 Task: Look for space in Mâcon, France from 2nd June, 2023 to 15th June, 2023 for 2 adults and 1 pet in price range Rs.10000 to Rs.15000. Place can be entire place with 1  bedroom having 1 bed and 1 bathroom. Property type can be house, flat, guest house, hotel. Booking option can be shelf check-in. Required host language is English.
Action: Mouse moved to (482, 127)
Screenshot: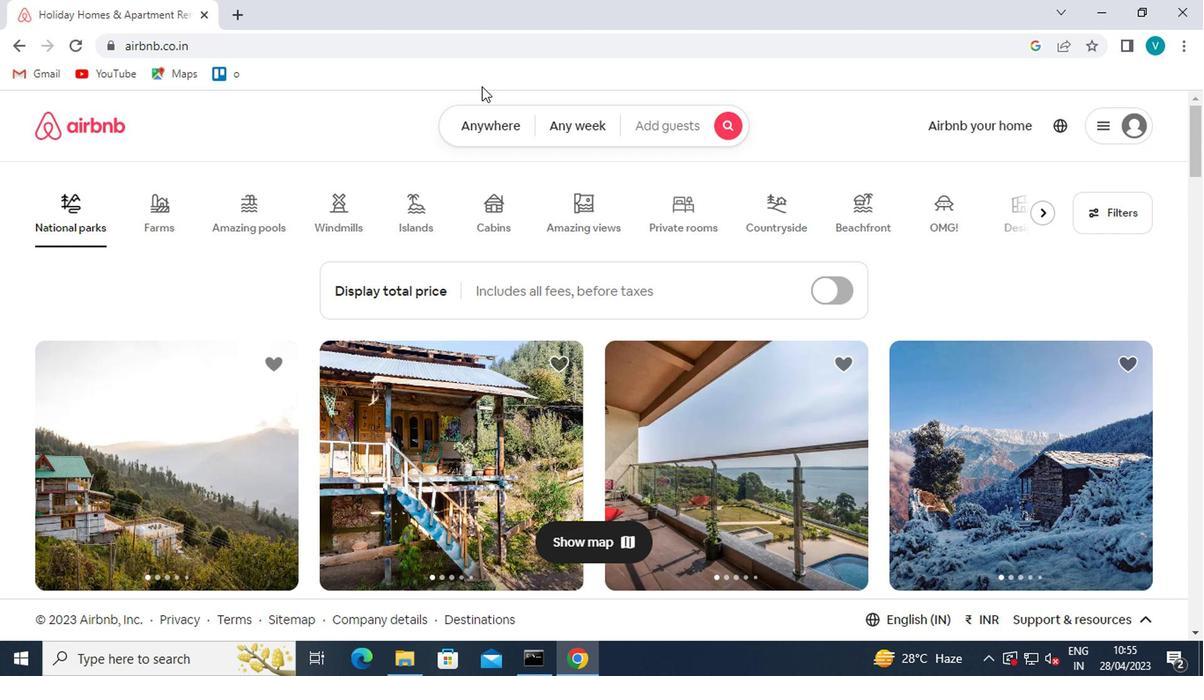 
Action: Mouse pressed left at (482, 127)
Screenshot: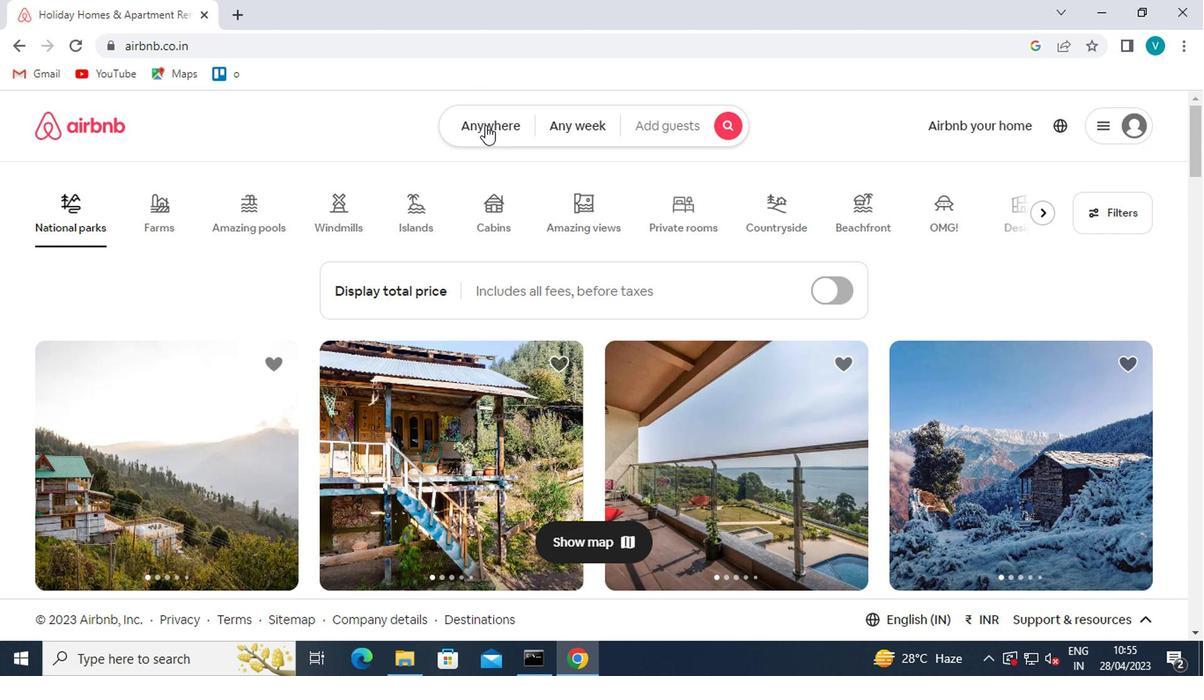 
Action: Mouse moved to (399, 204)
Screenshot: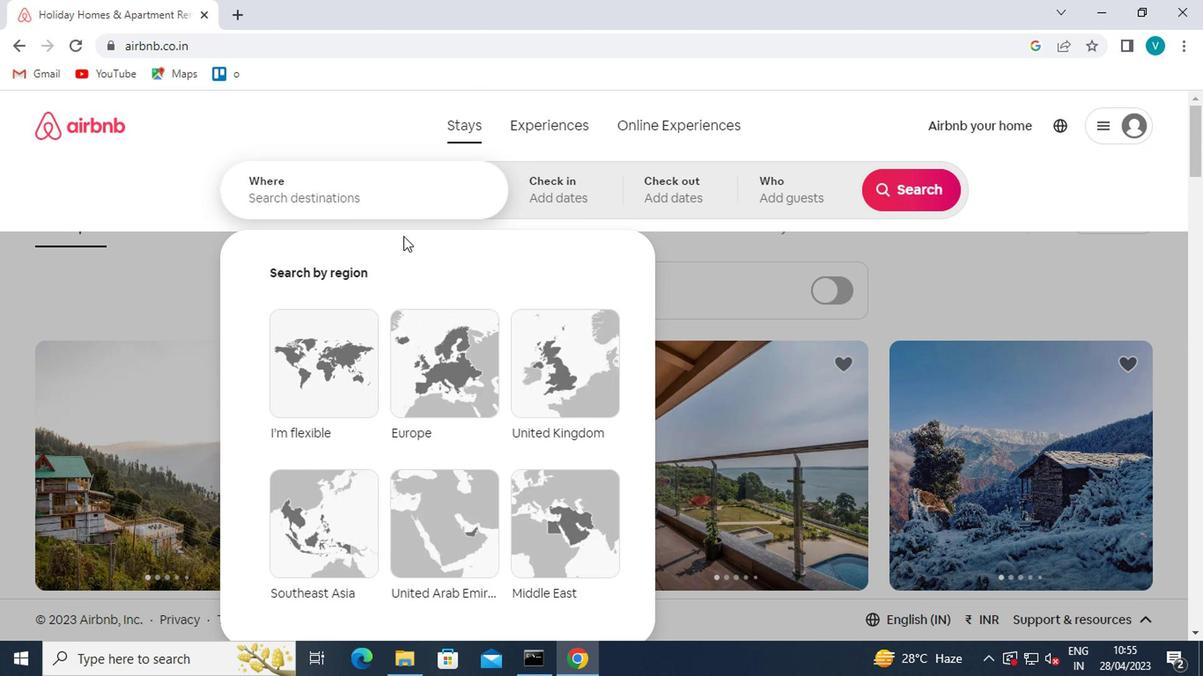 
Action: Mouse pressed left at (399, 204)
Screenshot: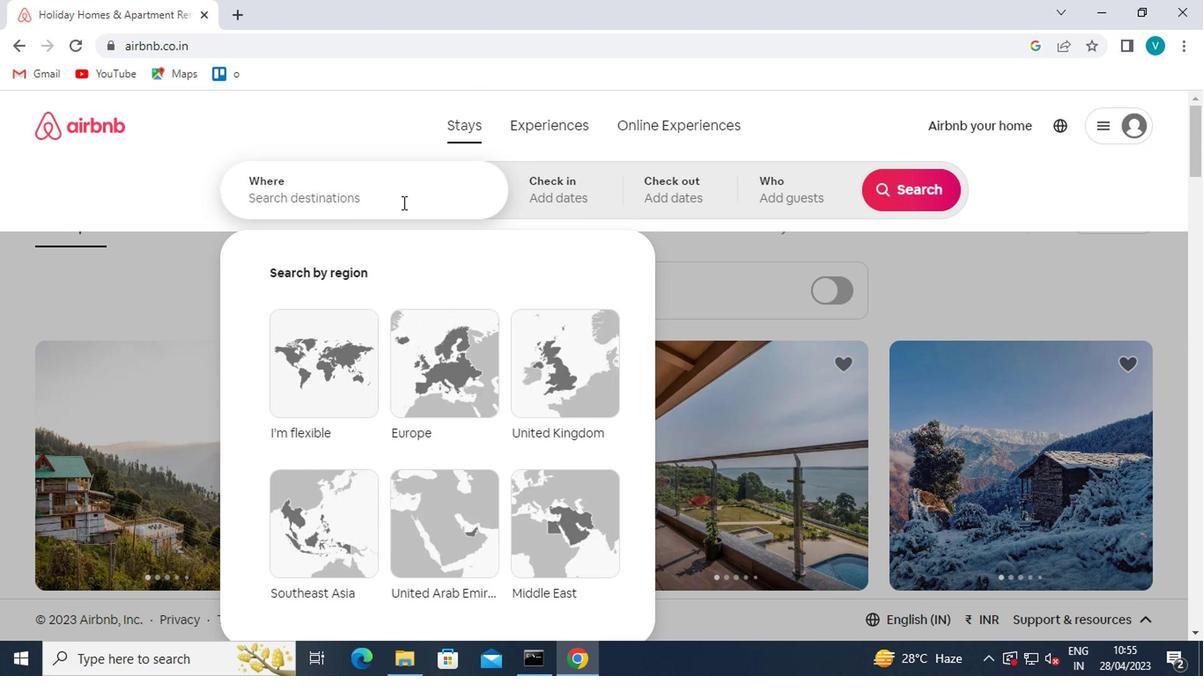 
Action: Key pressed m<Key.caps_lock>acon<Key.down><Key.enter>
Screenshot: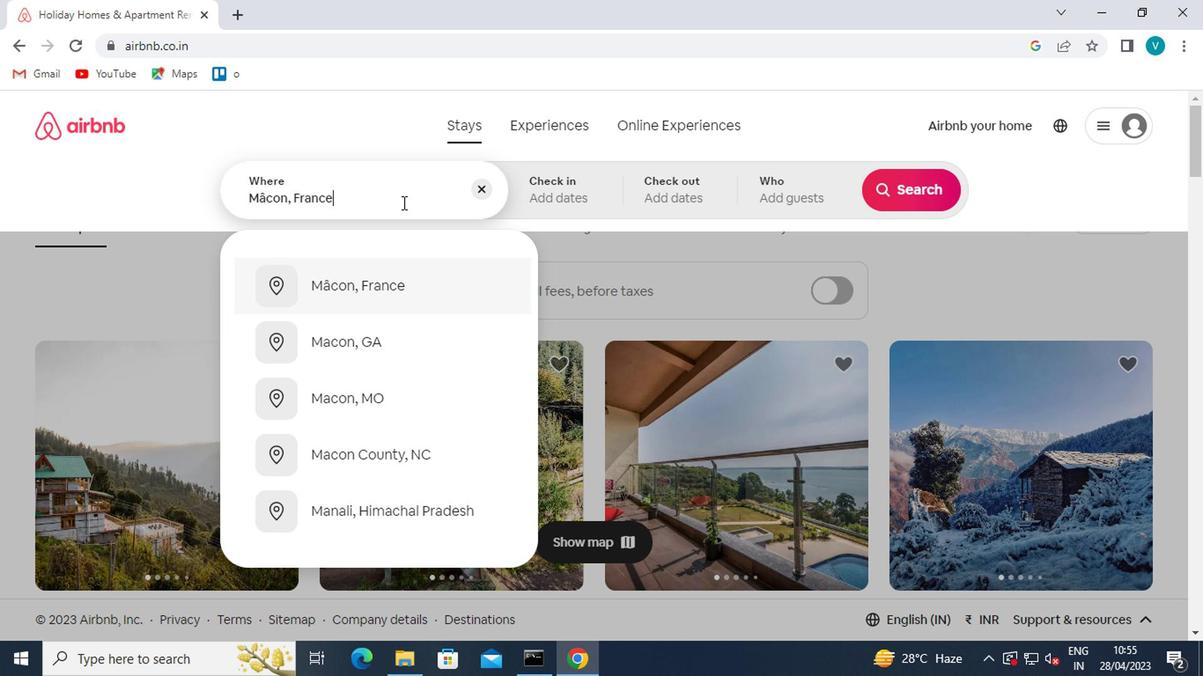 
Action: Mouse moved to (893, 330)
Screenshot: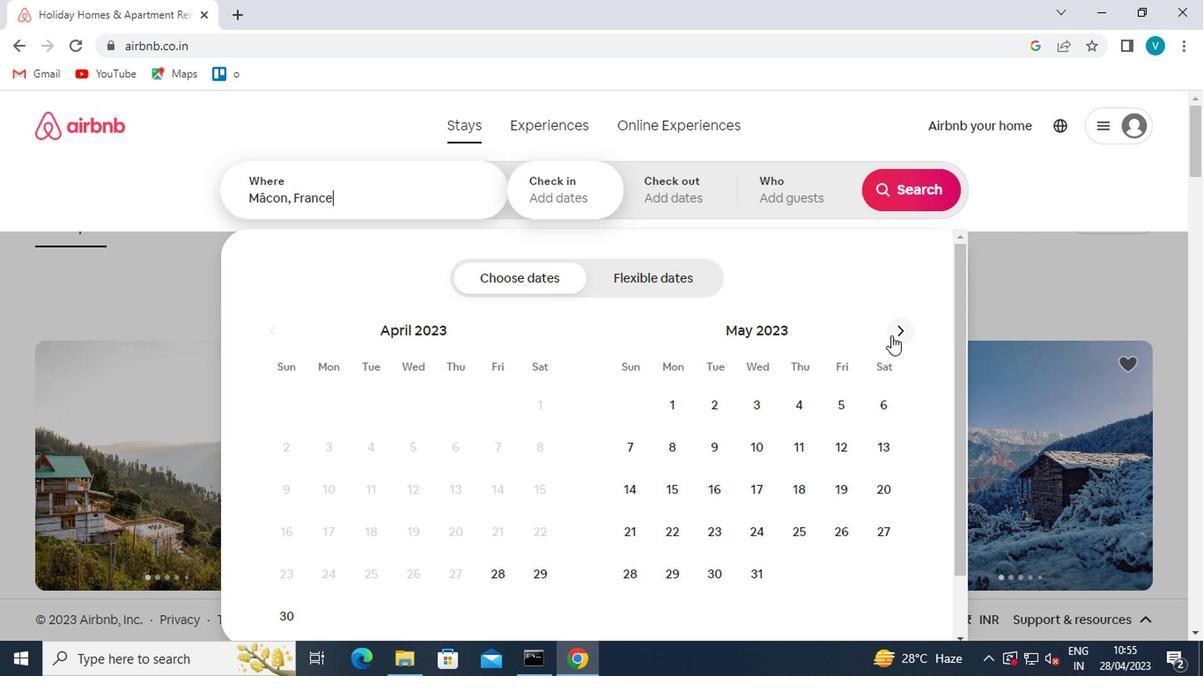 
Action: Mouse pressed left at (893, 330)
Screenshot: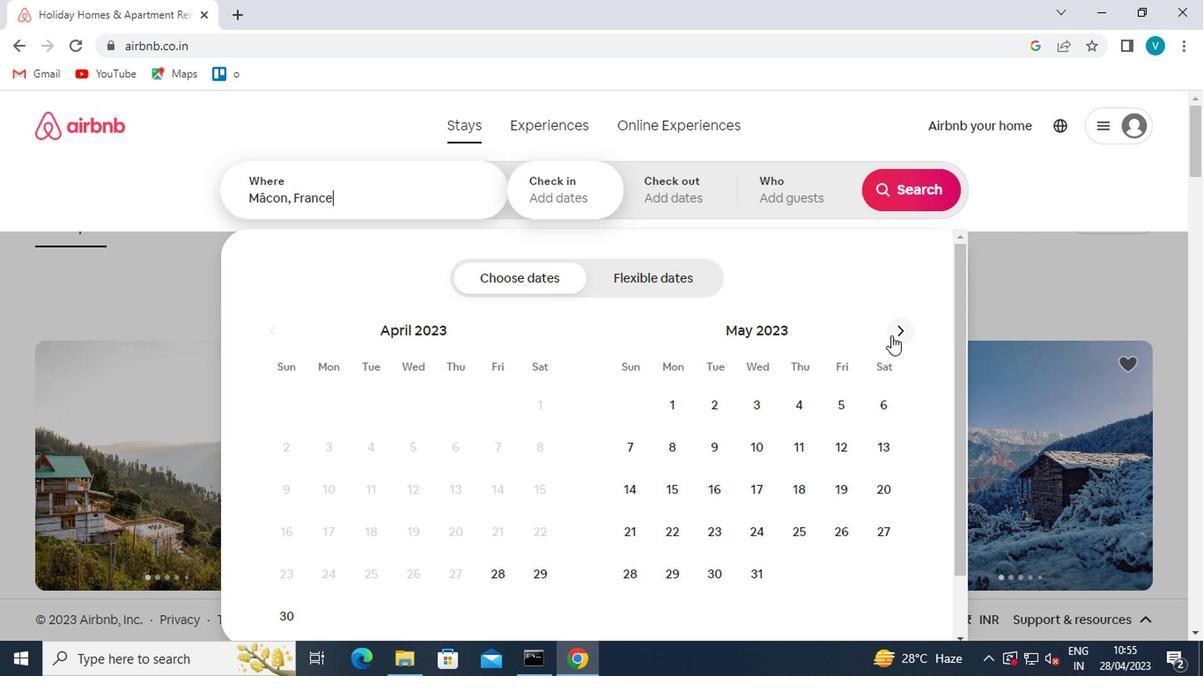 
Action: Mouse moved to (825, 396)
Screenshot: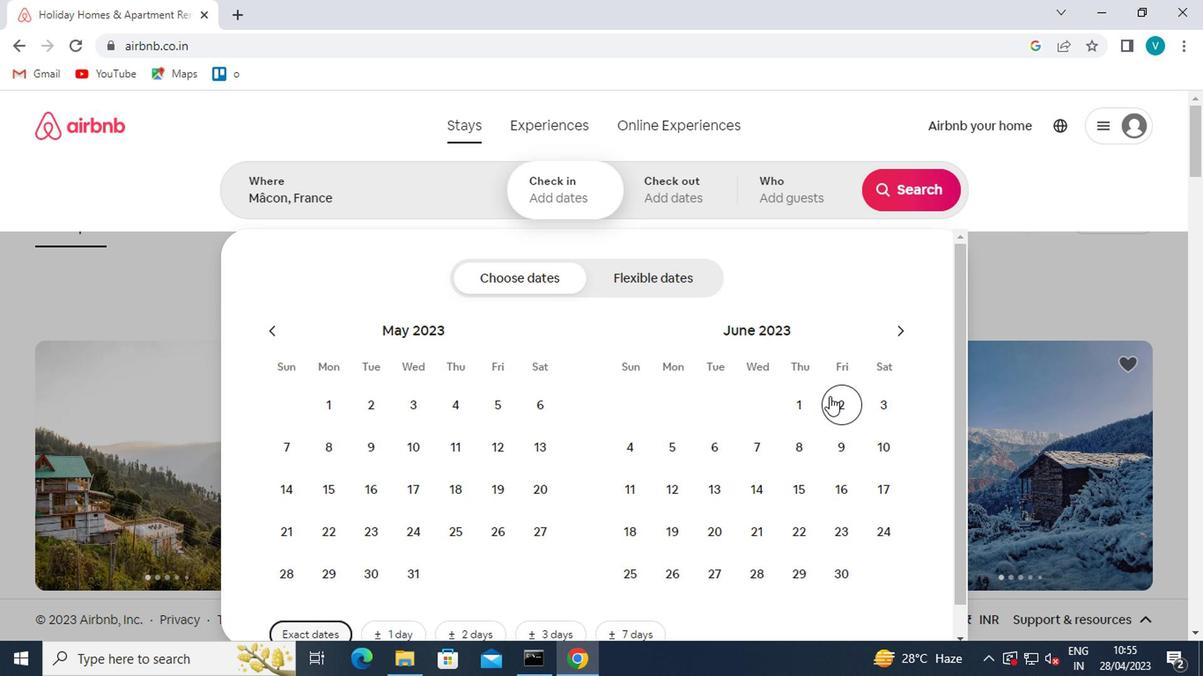 
Action: Mouse pressed left at (825, 396)
Screenshot: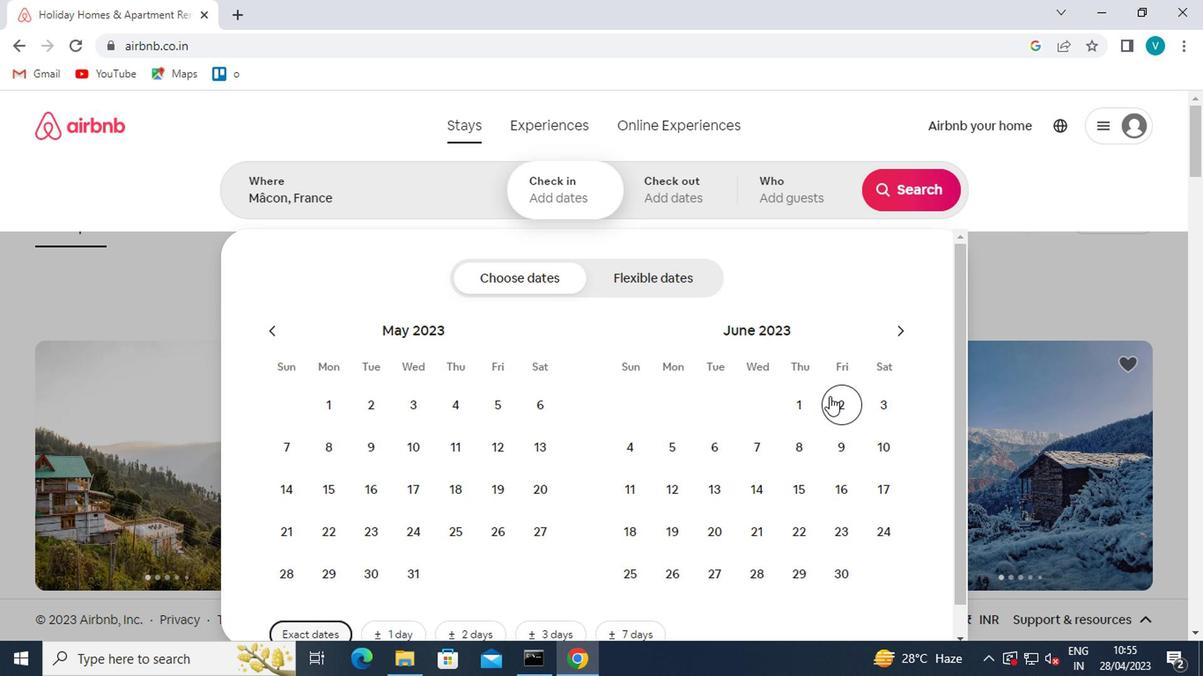 
Action: Mouse moved to (795, 480)
Screenshot: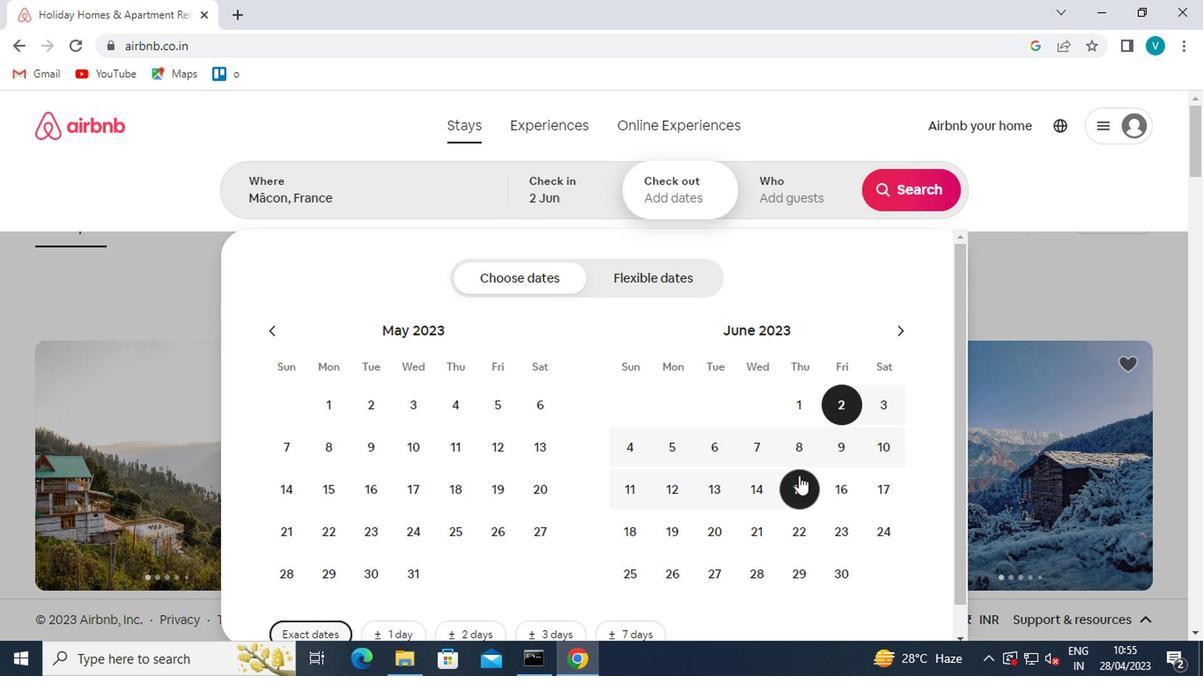 
Action: Mouse pressed left at (795, 480)
Screenshot: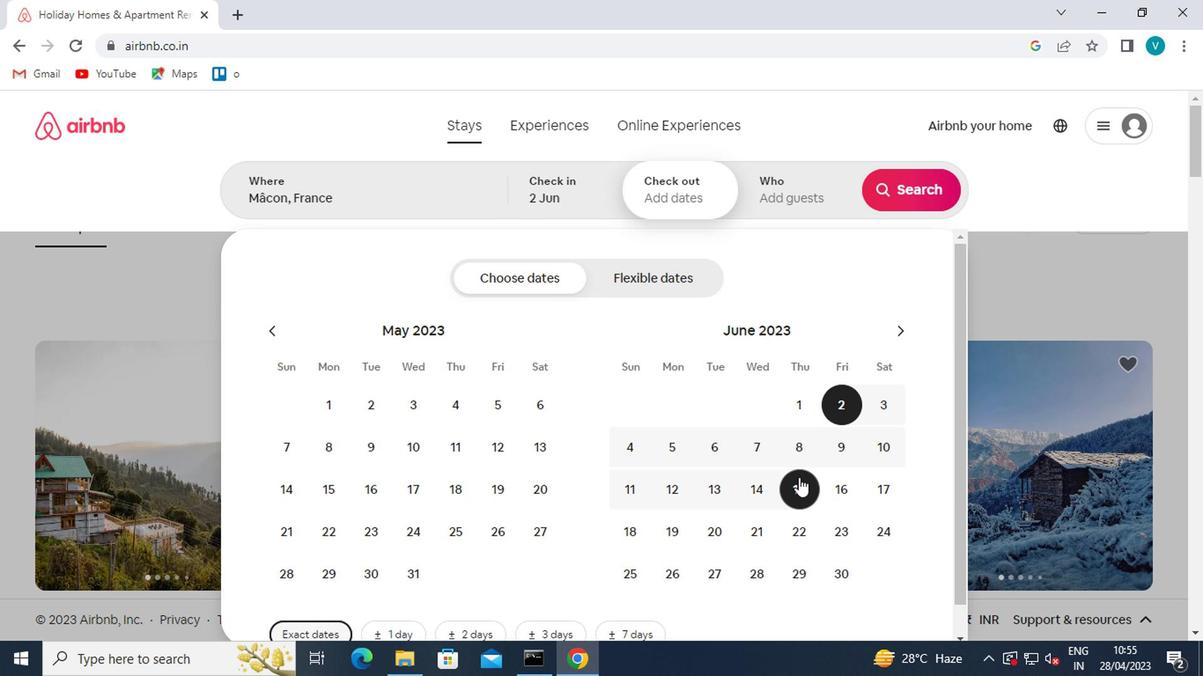
Action: Mouse moved to (800, 209)
Screenshot: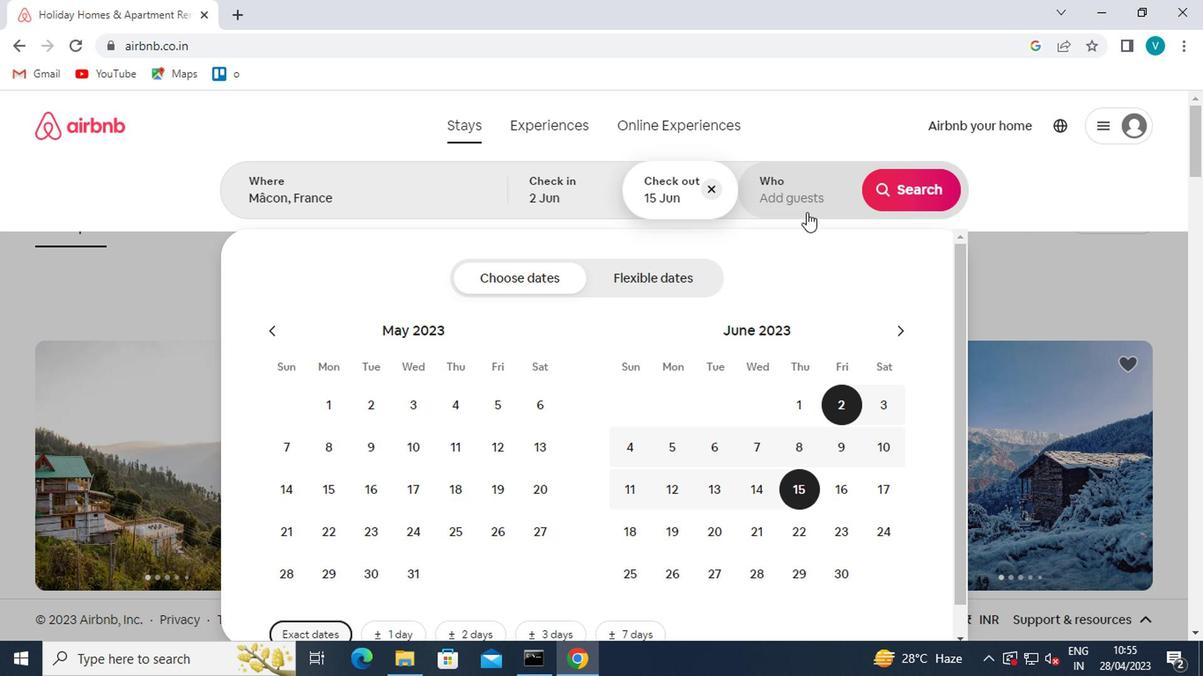
Action: Mouse pressed left at (800, 209)
Screenshot: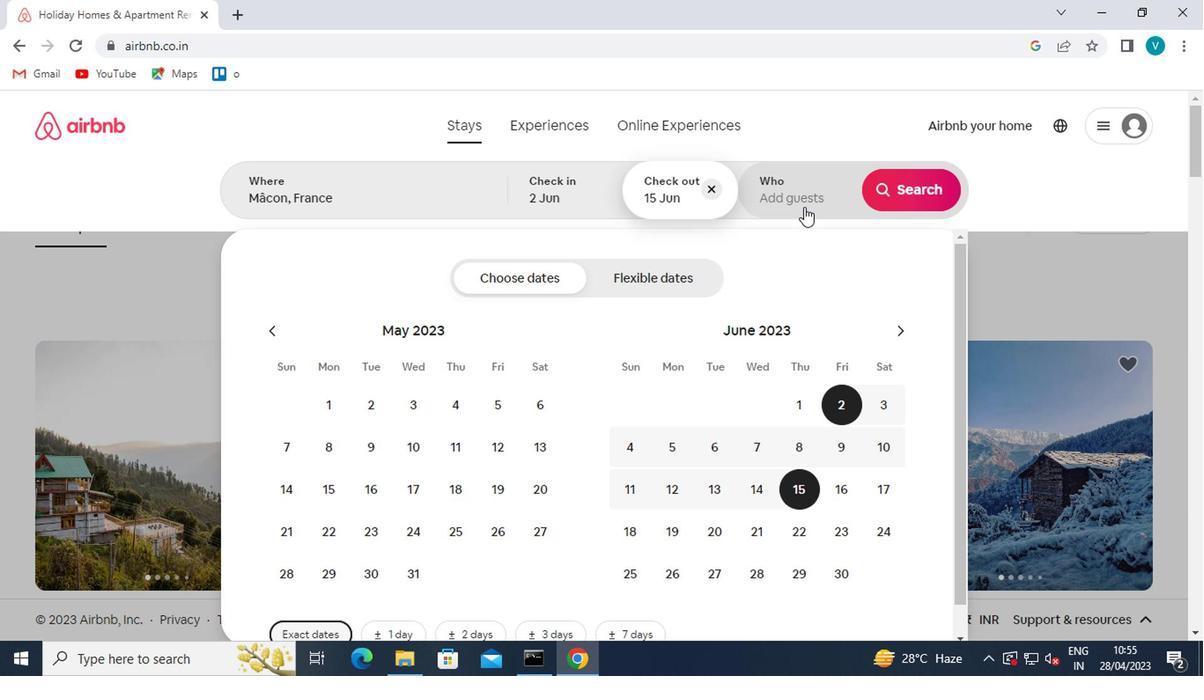 
Action: Mouse moved to (905, 293)
Screenshot: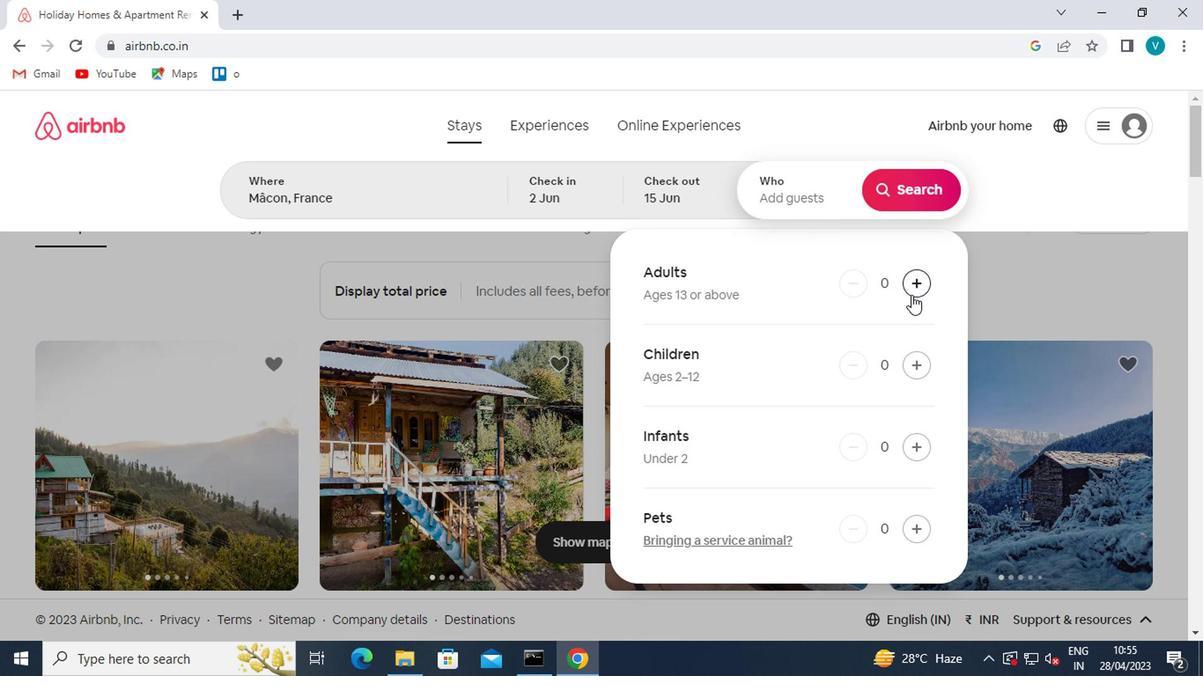 
Action: Mouse pressed left at (905, 293)
Screenshot: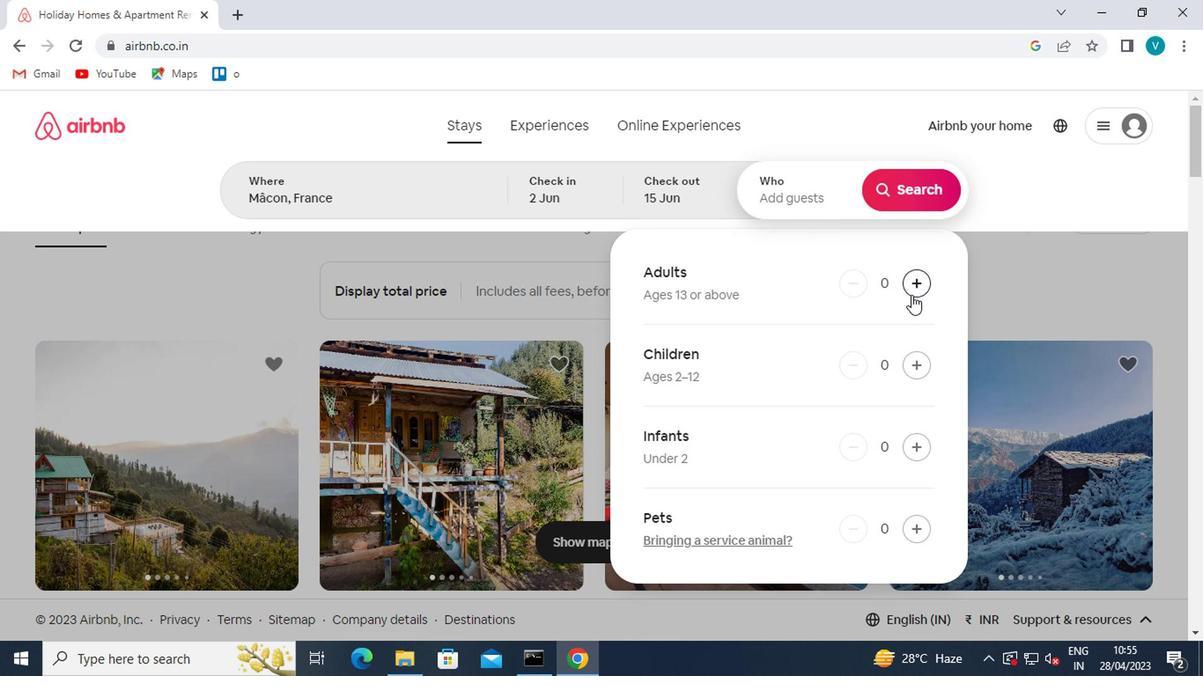 
Action: Mouse pressed left at (905, 293)
Screenshot: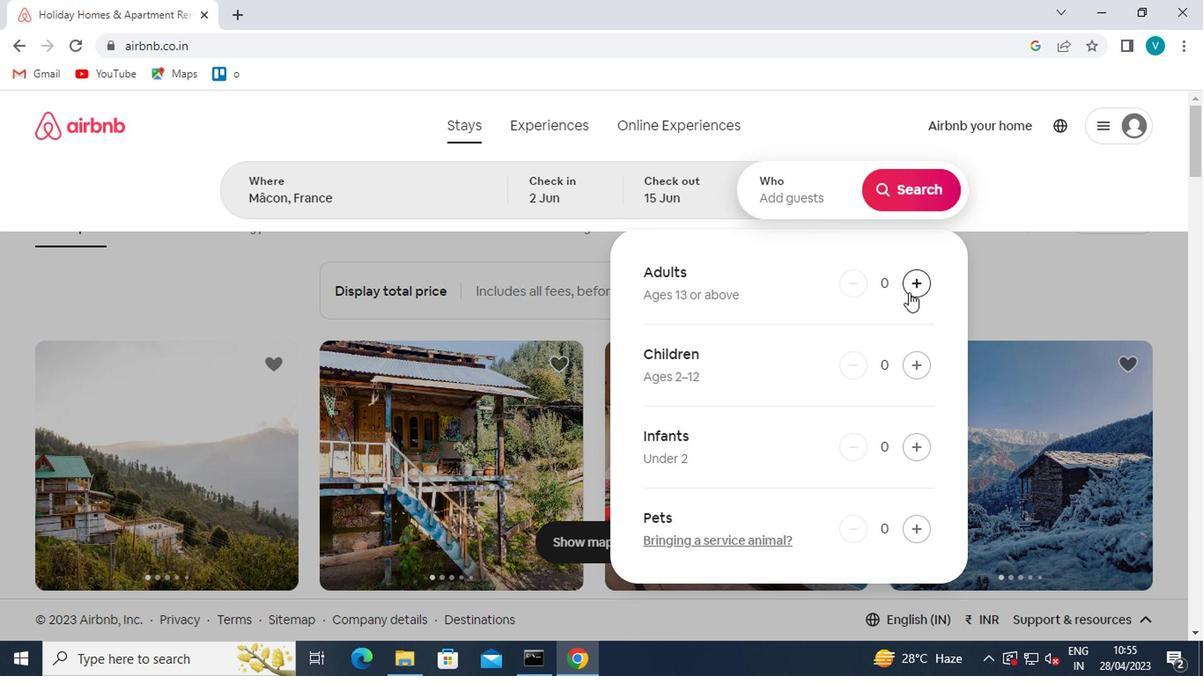 
Action: Mouse moved to (912, 528)
Screenshot: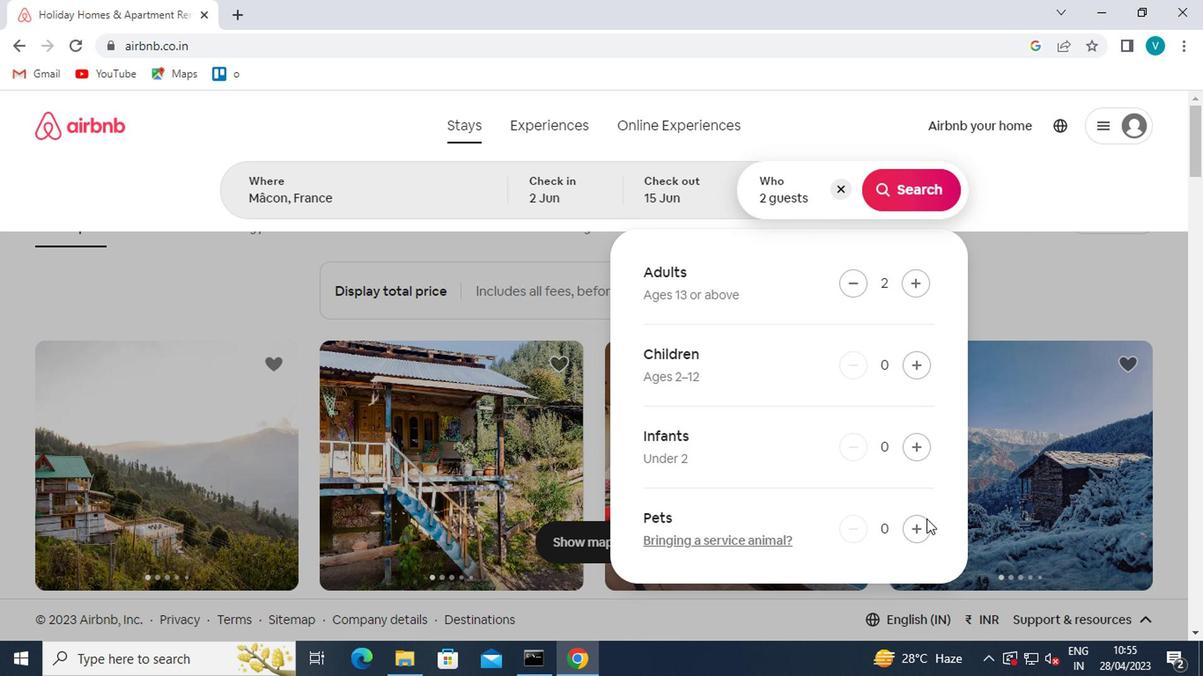
Action: Mouse pressed left at (912, 528)
Screenshot: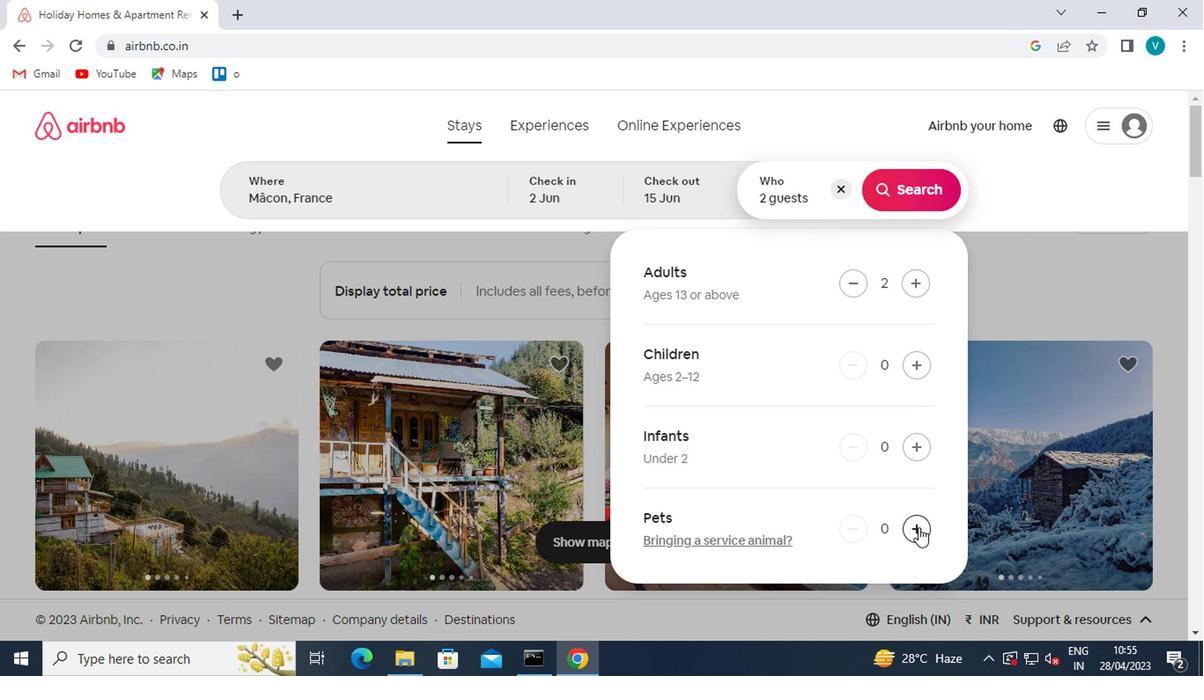 
Action: Mouse moved to (925, 194)
Screenshot: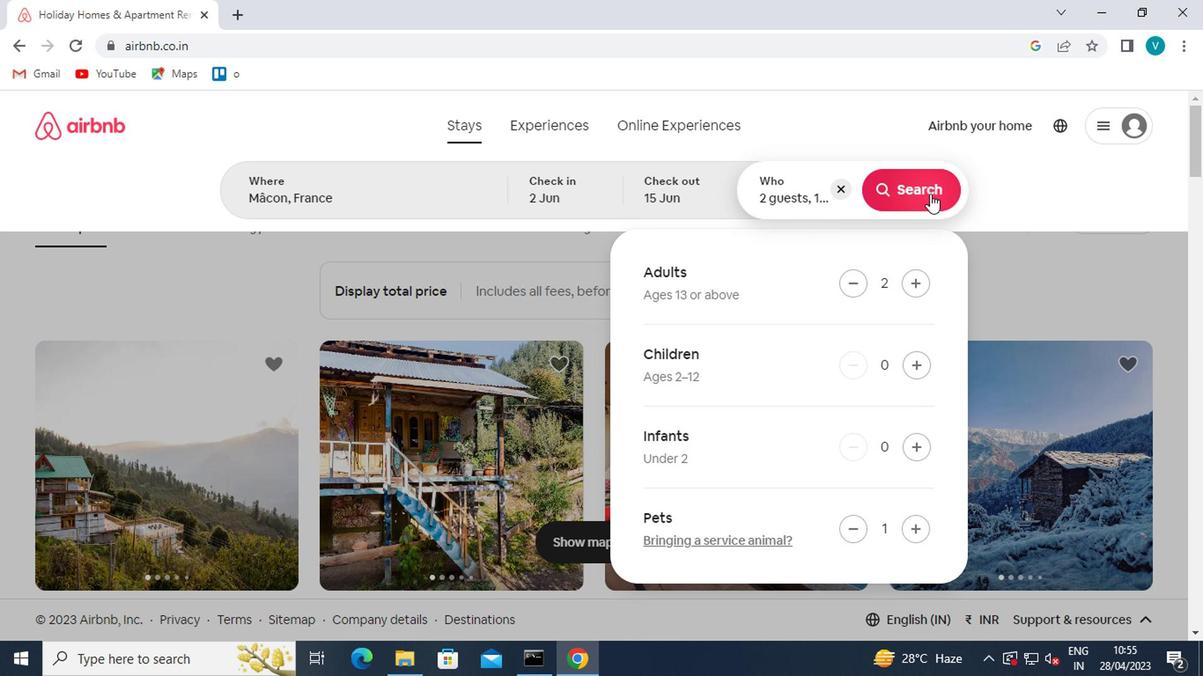 
Action: Mouse pressed left at (925, 194)
Screenshot: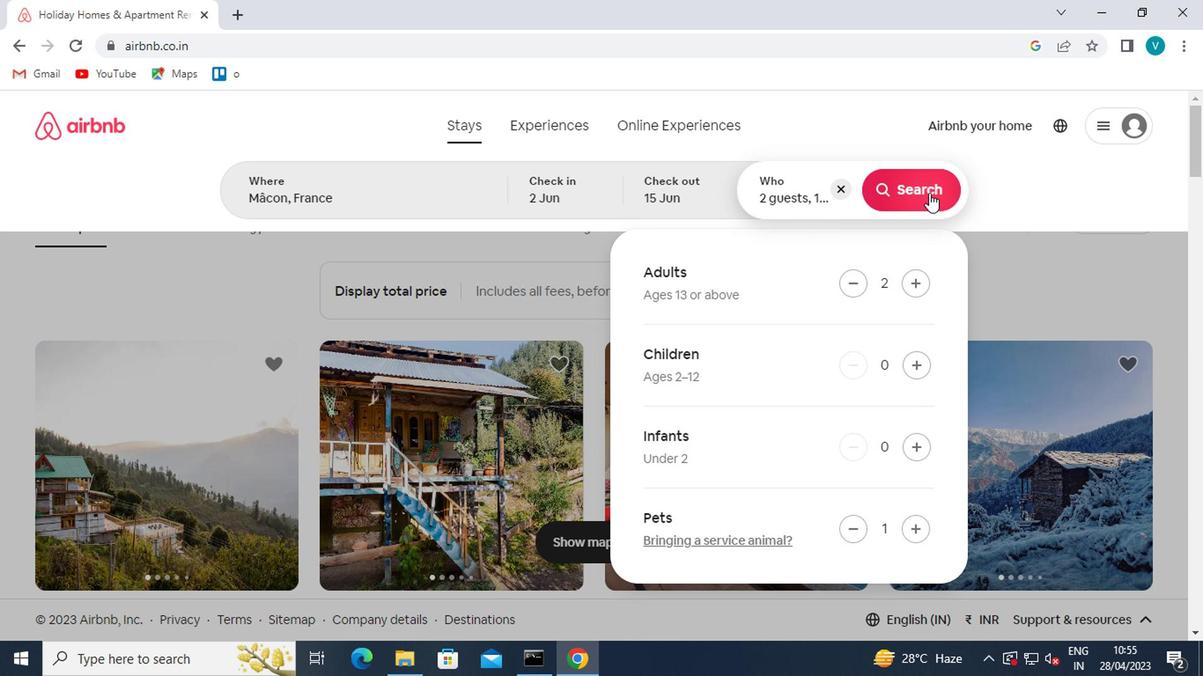 
Action: Mouse moved to (1111, 201)
Screenshot: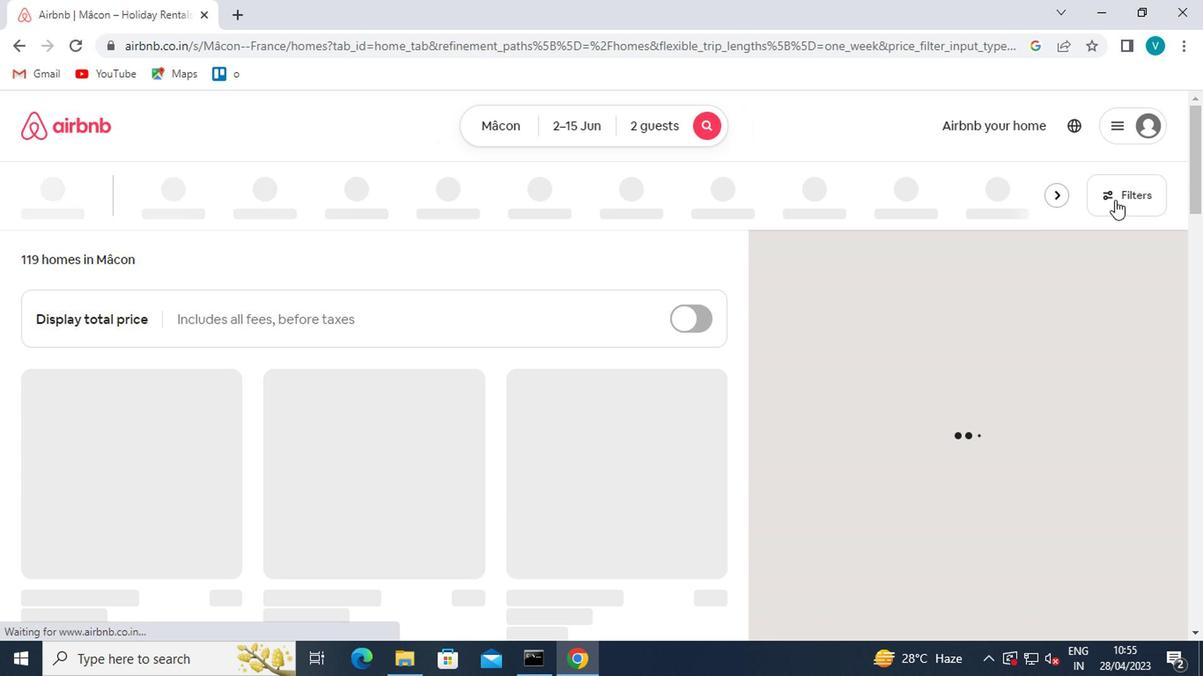 
Action: Mouse pressed left at (1111, 201)
Screenshot: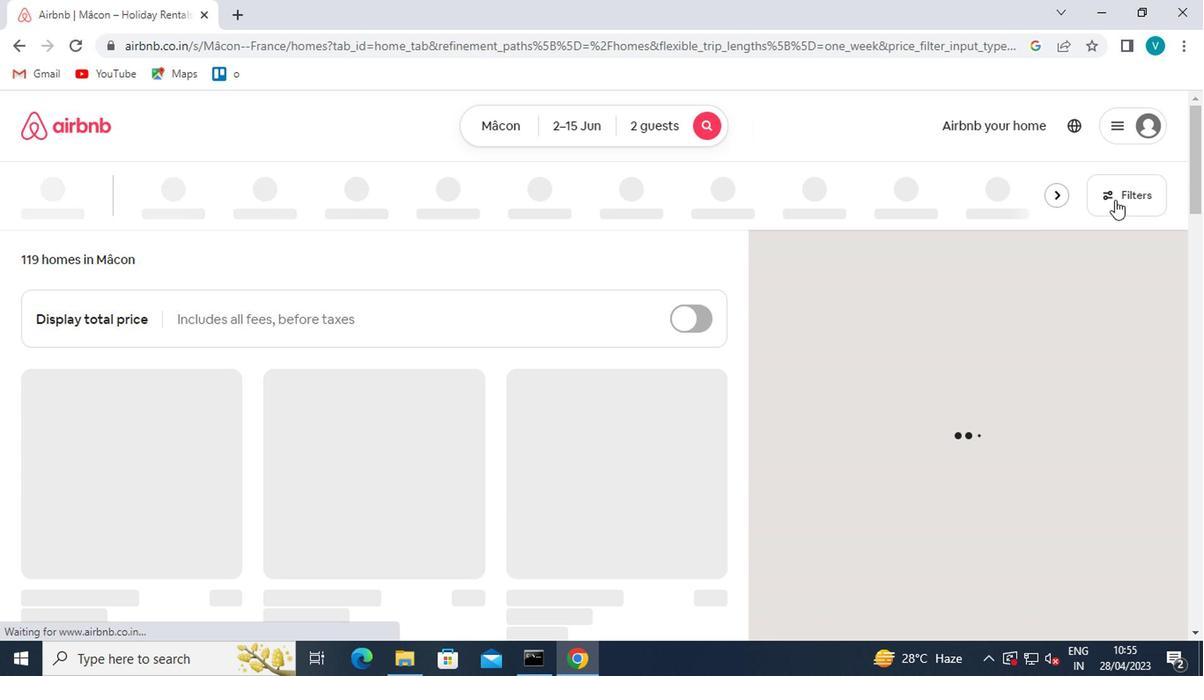 
Action: Mouse moved to (512, 427)
Screenshot: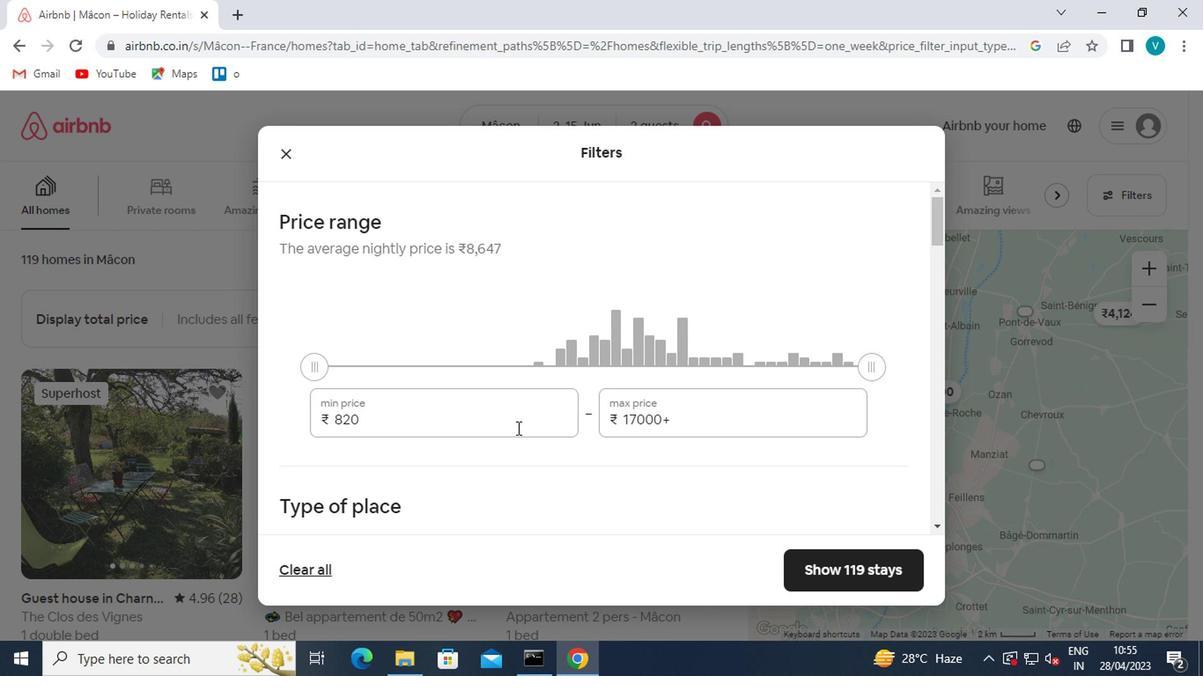 
Action: Mouse pressed left at (512, 427)
Screenshot: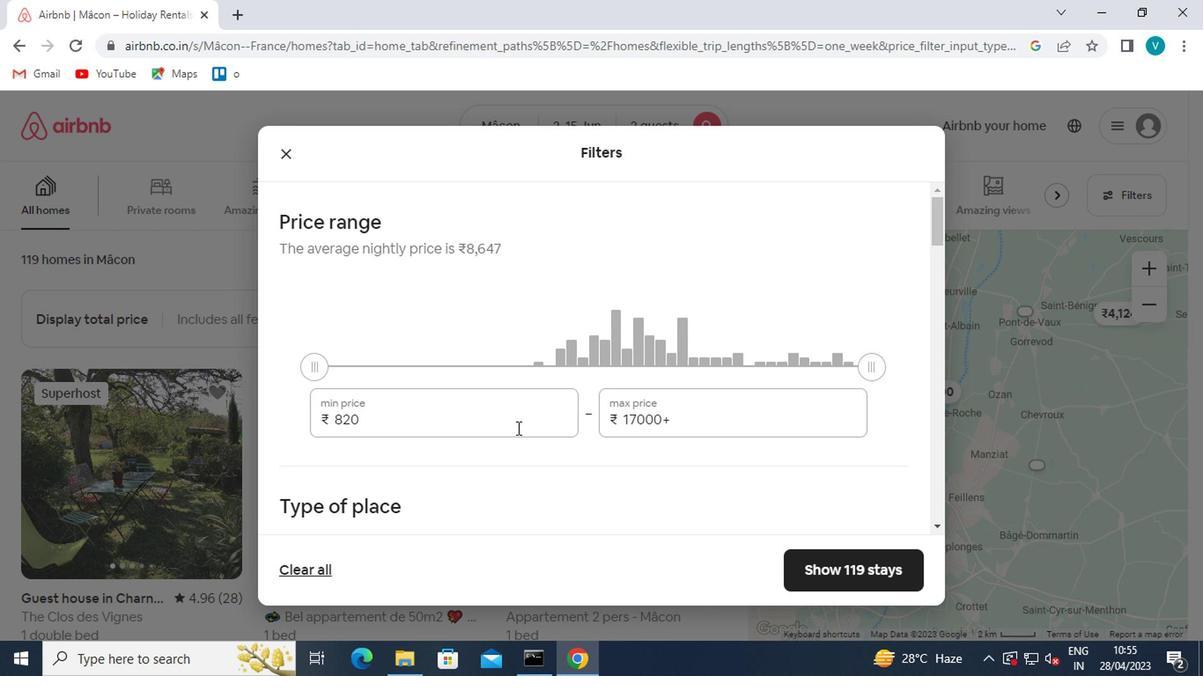 
Action: Mouse moved to (515, 427)
Screenshot: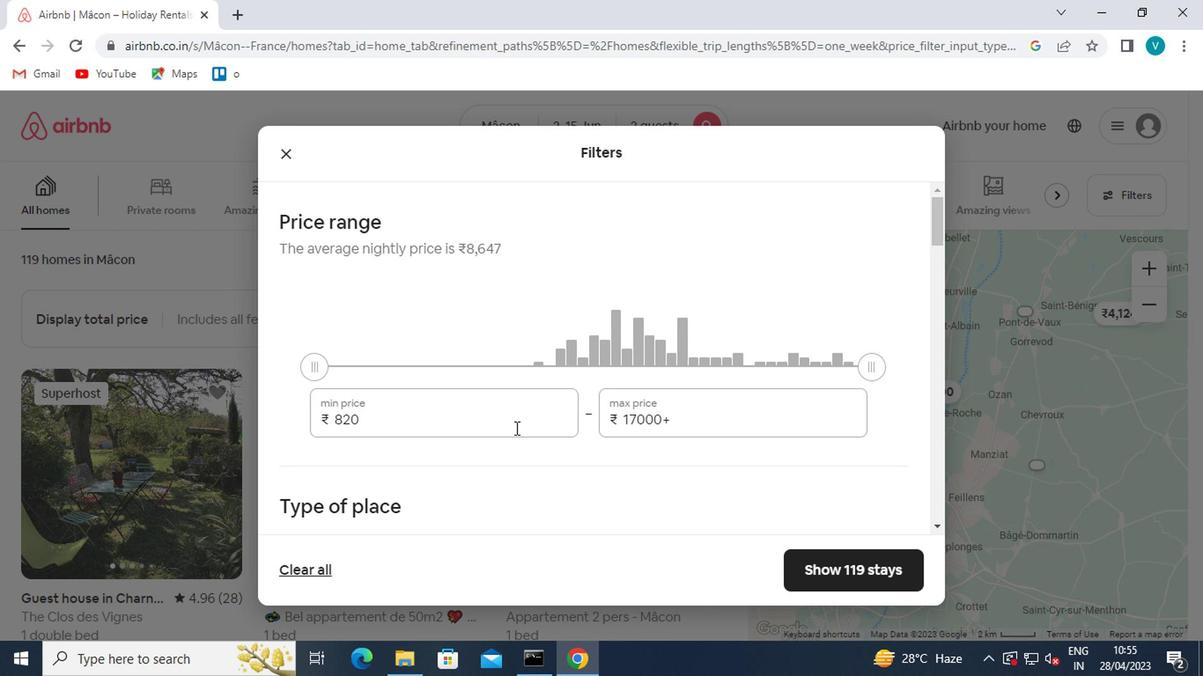 
Action: Key pressed <Key.backspace><Key.backspace><Key.backspace><Key.backspace><Key.backspace><<97>><<96>><<96>><<96>><<96>><Key.tab><<97>><<98>><<96>><<96>><<96>>
Screenshot: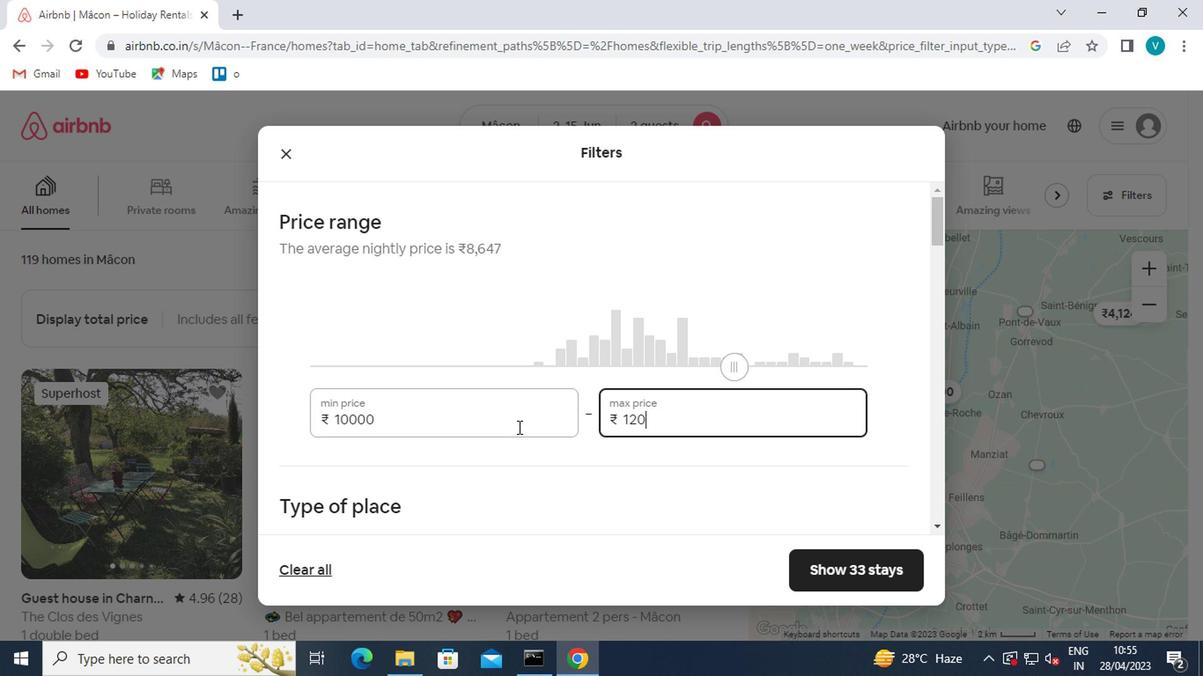 
Action: Mouse scrolled (515, 426) with delta (0, 0)
Screenshot: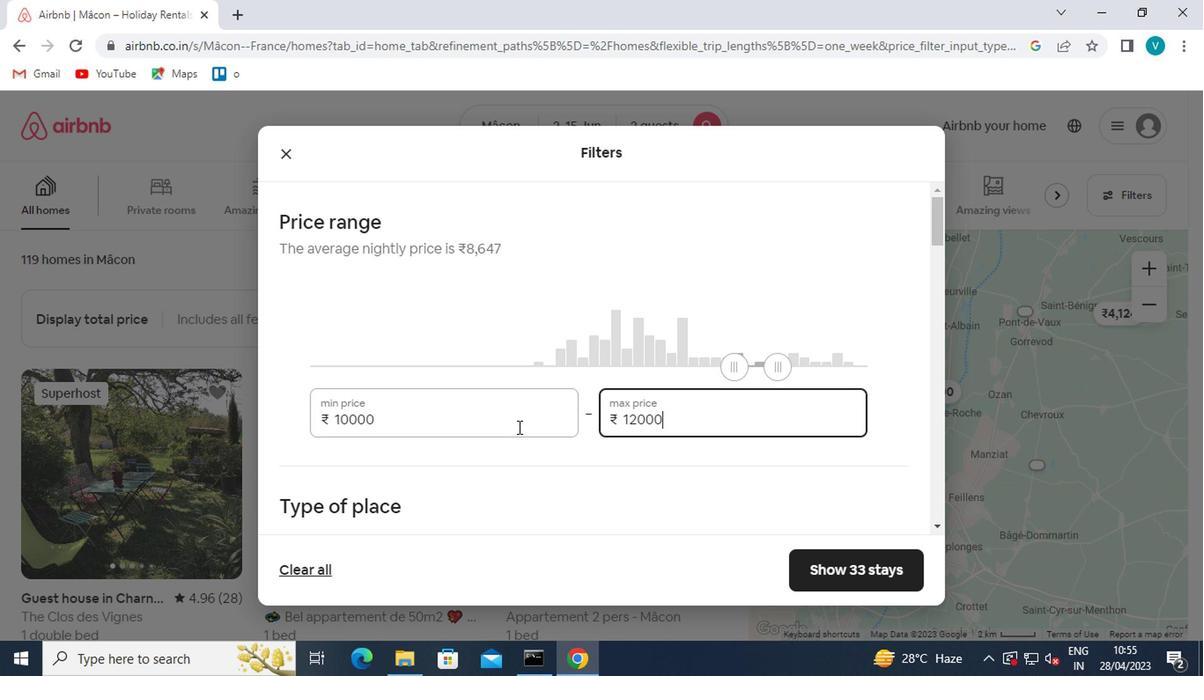 
Action: Mouse scrolled (515, 426) with delta (0, 0)
Screenshot: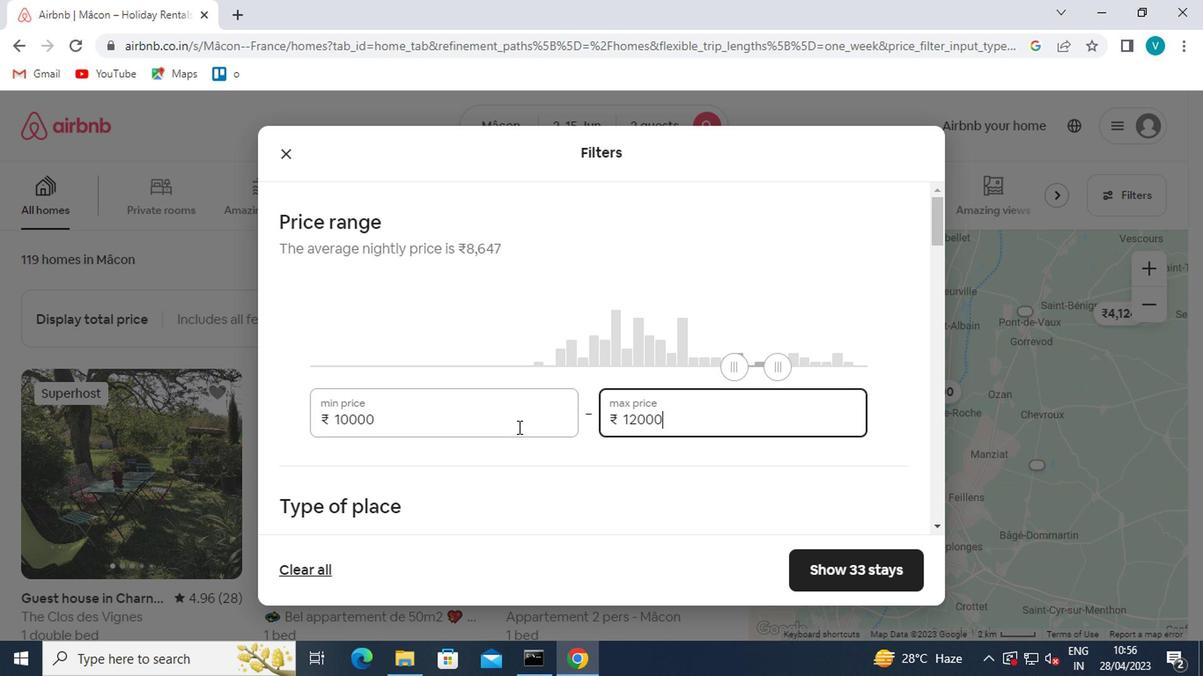 
Action: Mouse moved to (294, 390)
Screenshot: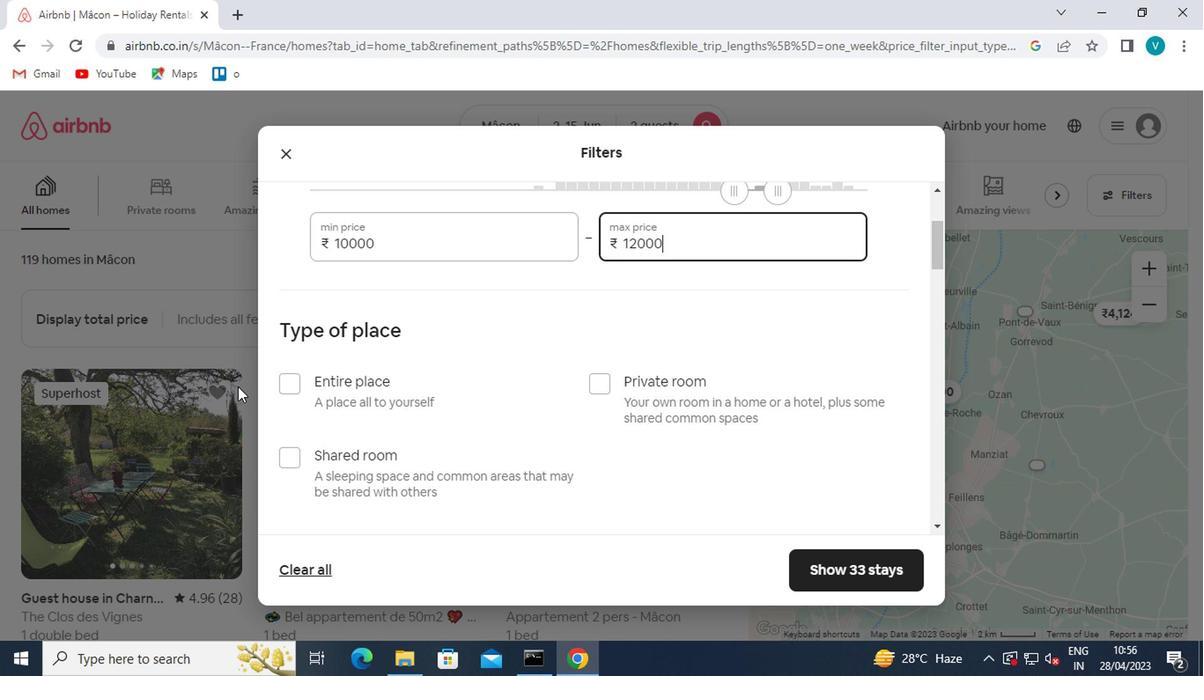 
Action: Mouse pressed left at (294, 390)
Screenshot: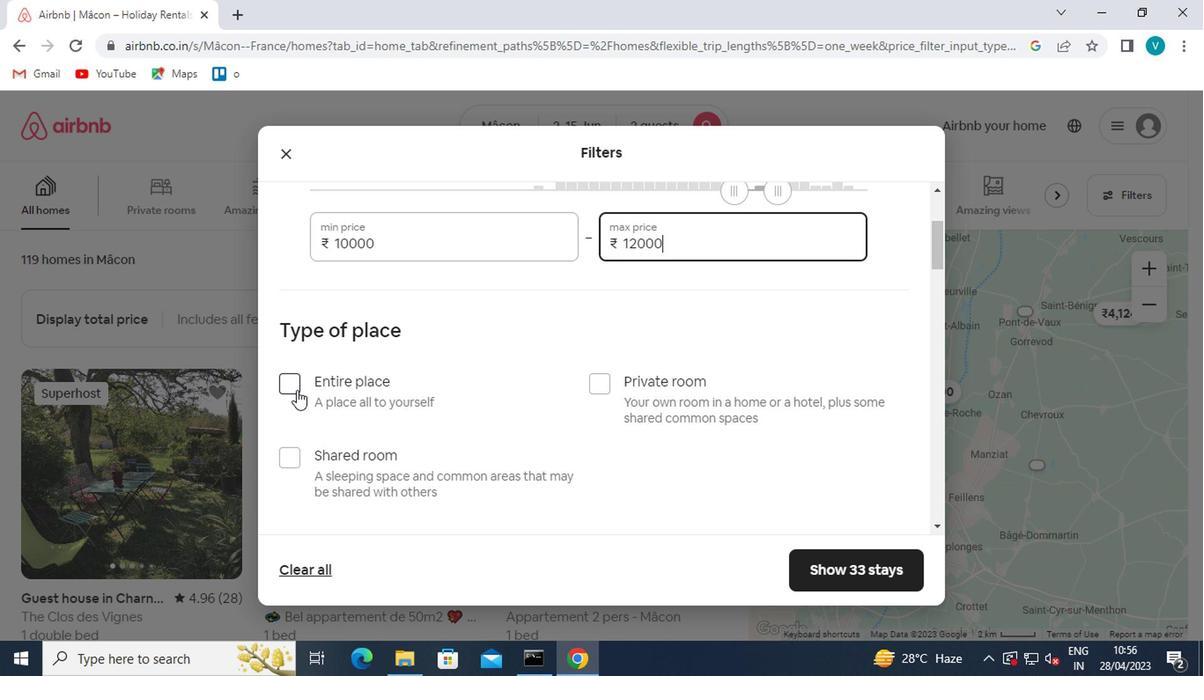 
Action: Mouse moved to (295, 390)
Screenshot: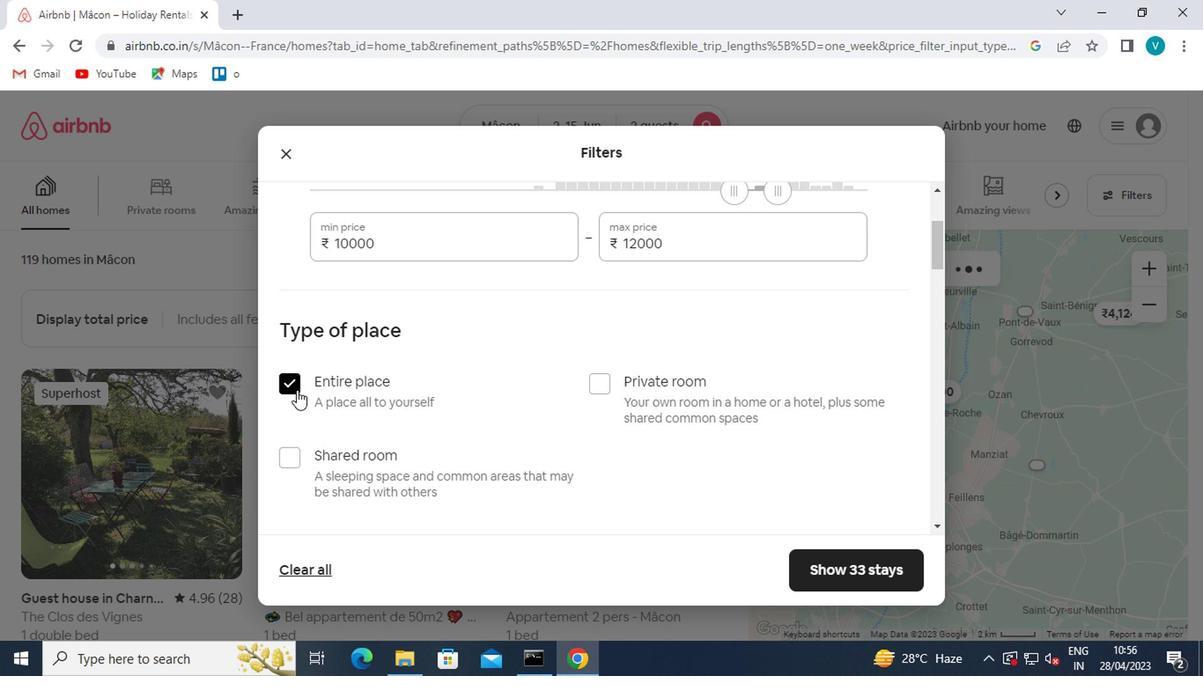
Action: Mouse scrolled (295, 389) with delta (0, 0)
Screenshot: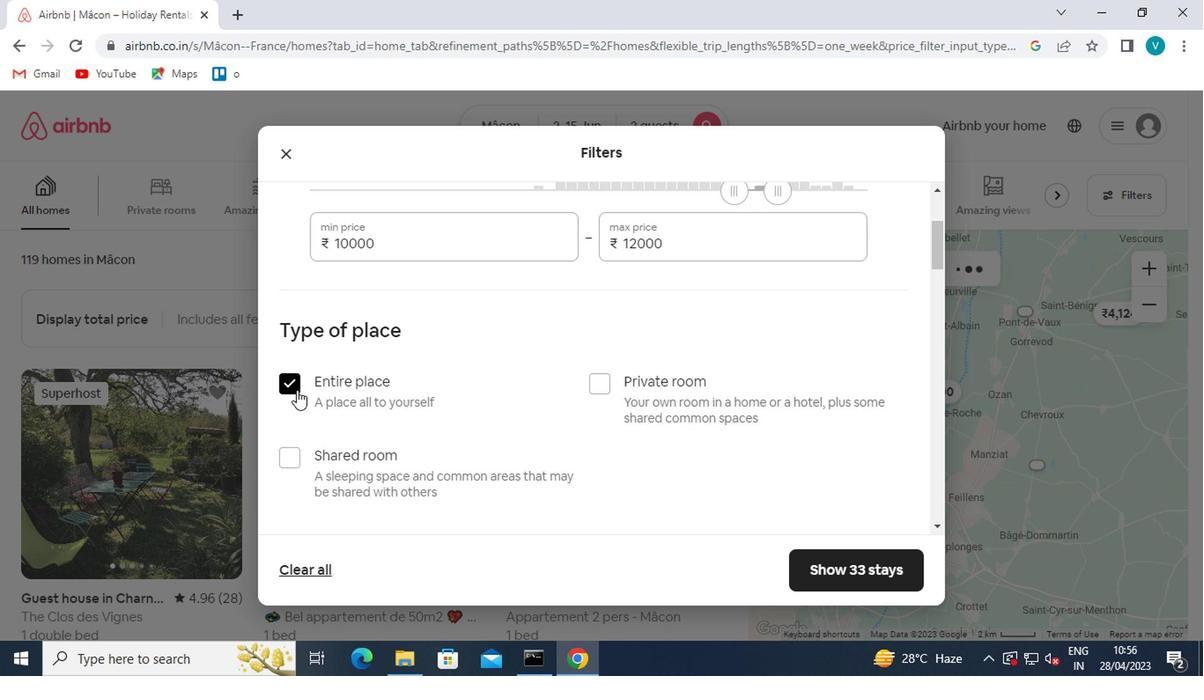 
Action: Mouse scrolled (295, 389) with delta (0, 0)
Screenshot: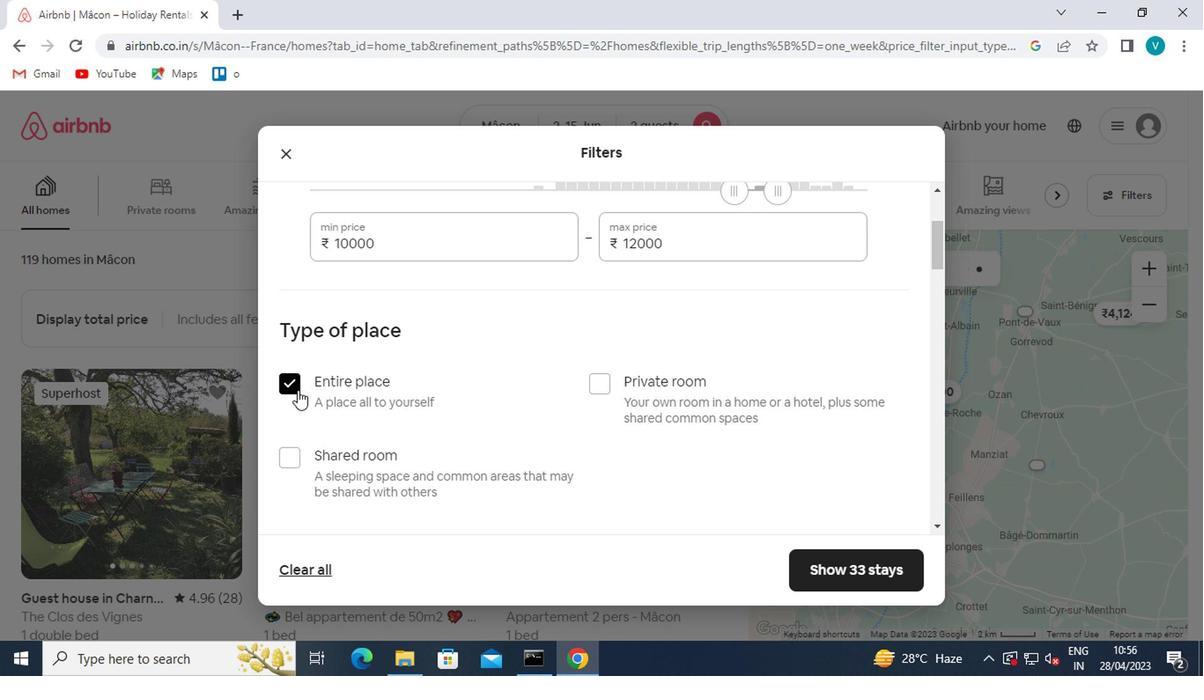 
Action: Mouse moved to (299, 390)
Screenshot: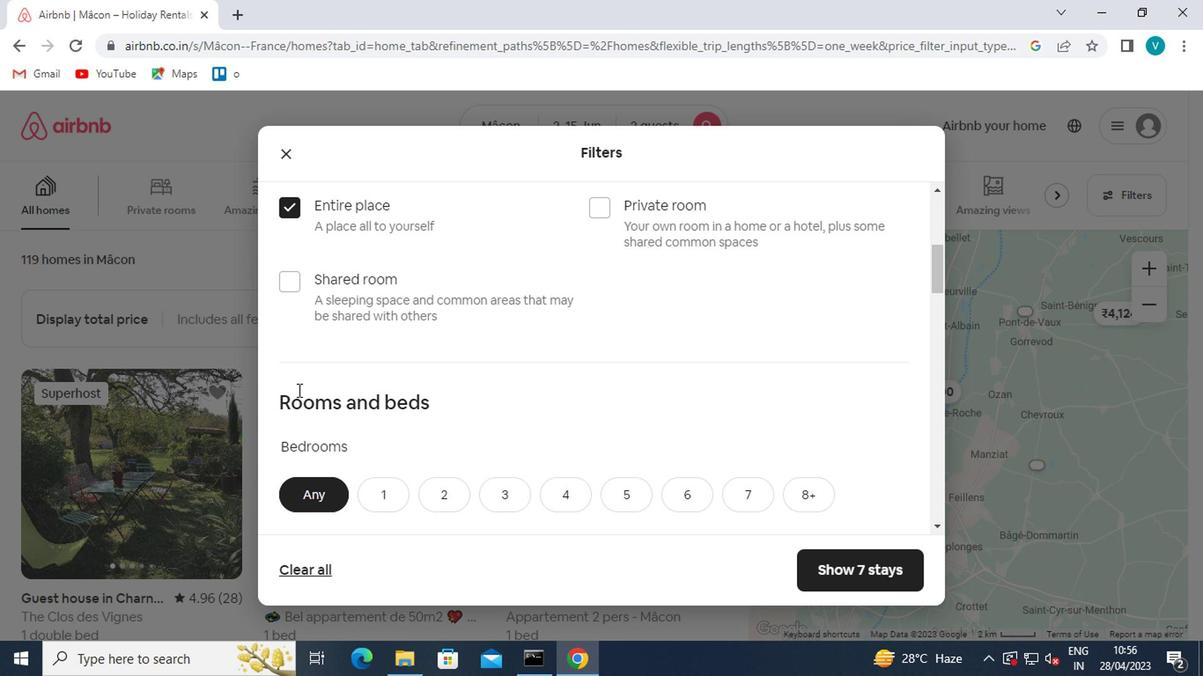 
Action: Mouse scrolled (299, 389) with delta (0, 0)
Screenshot: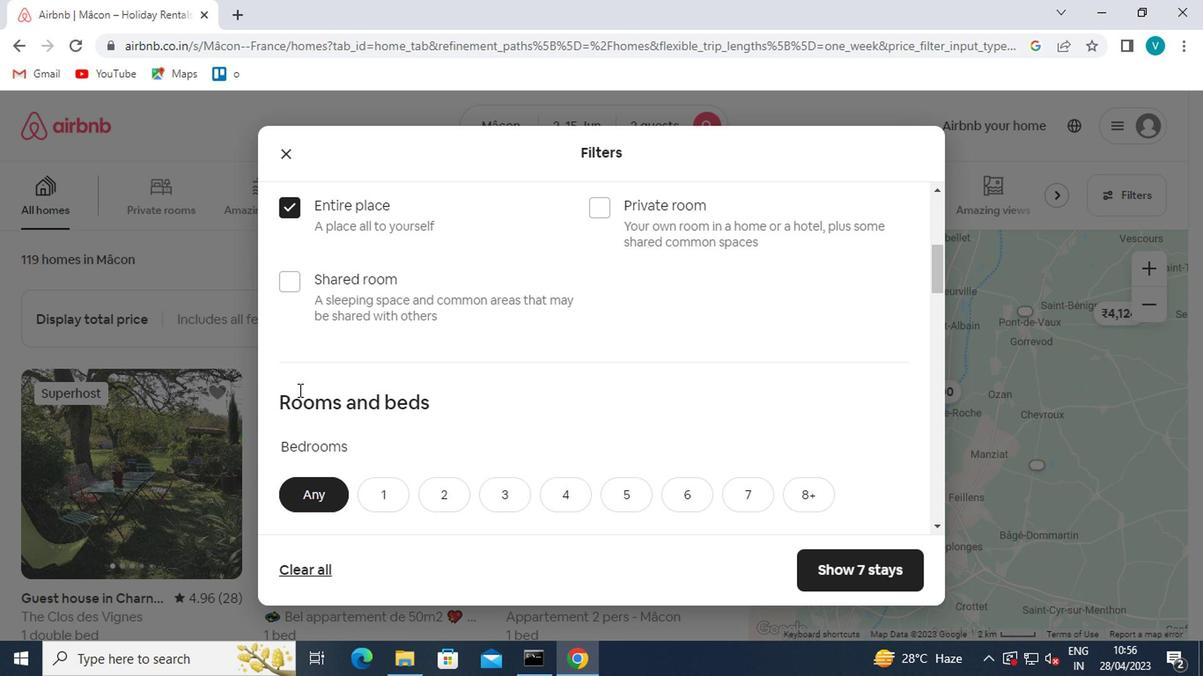 
Action: Mouse scrolled (299, 389) with delta (0, 0)
Screenshot: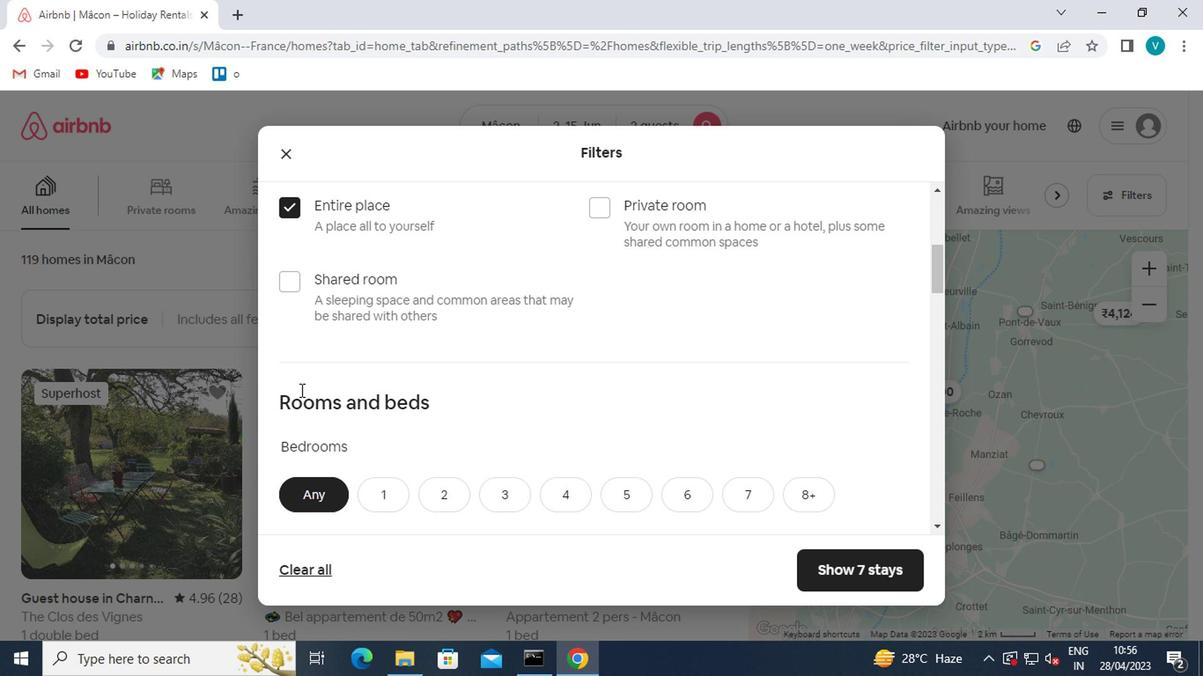 
Action: Mouse scrolled (299, 389) with delta (0, 0)
Screenshot: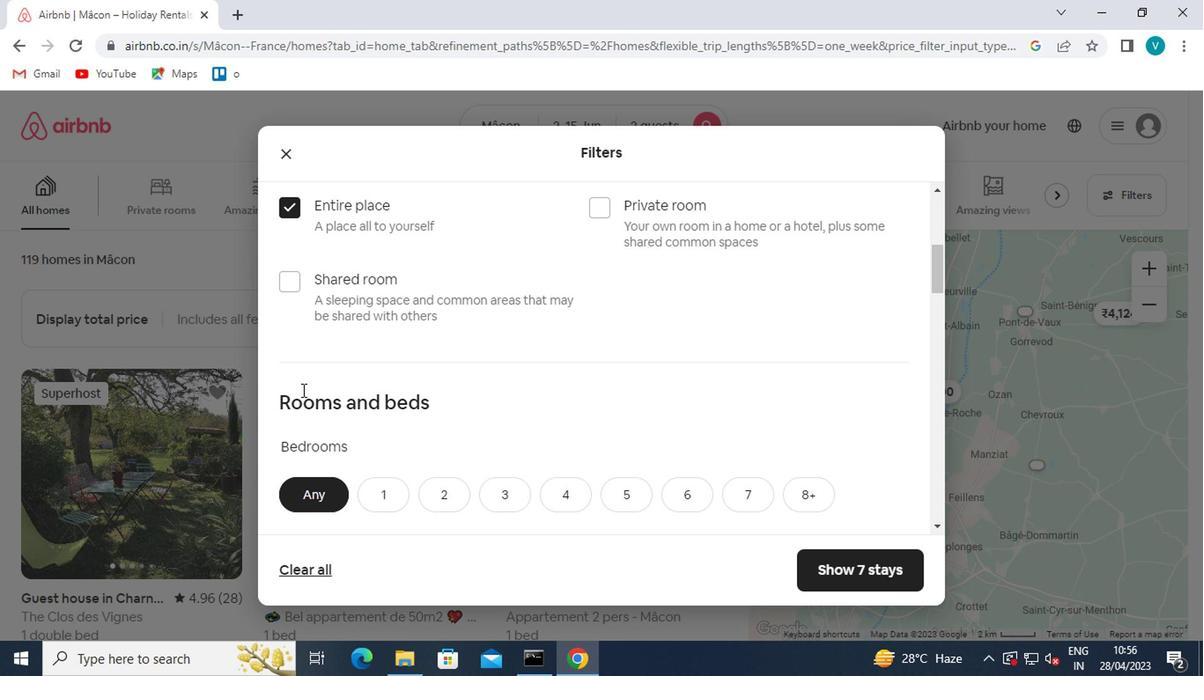 
Action: Mouse moved to (392, 227)
Screenshot: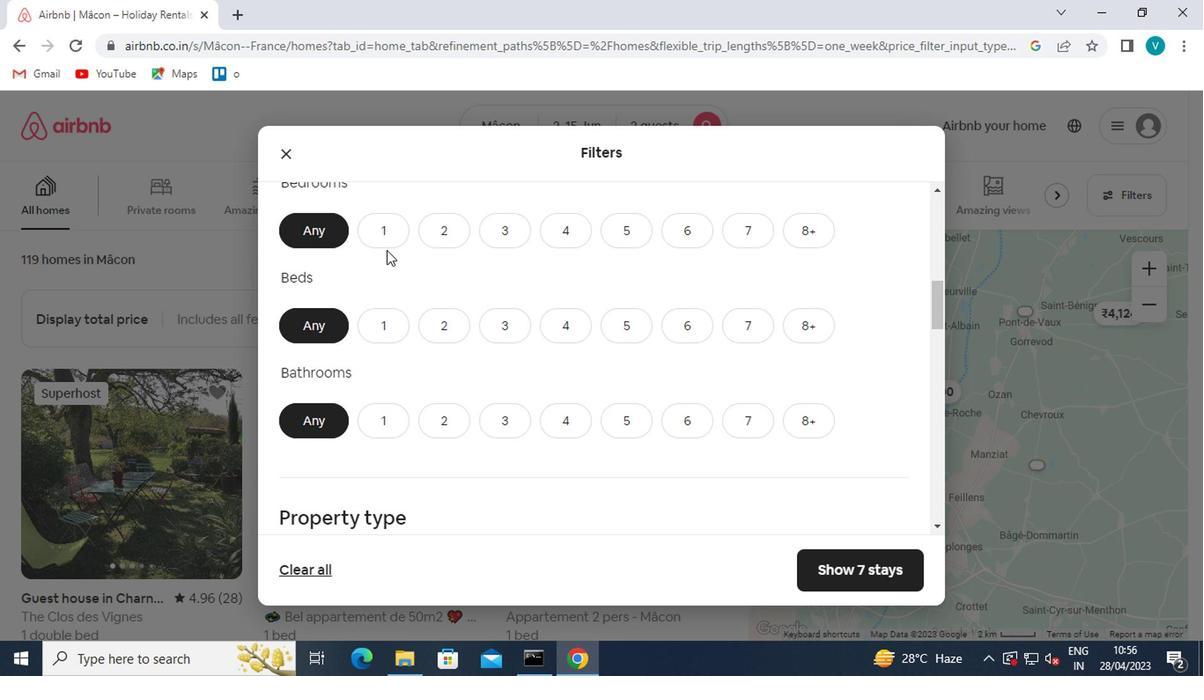 
Action: Mouse pressed left at (392, 227)
Screenshot: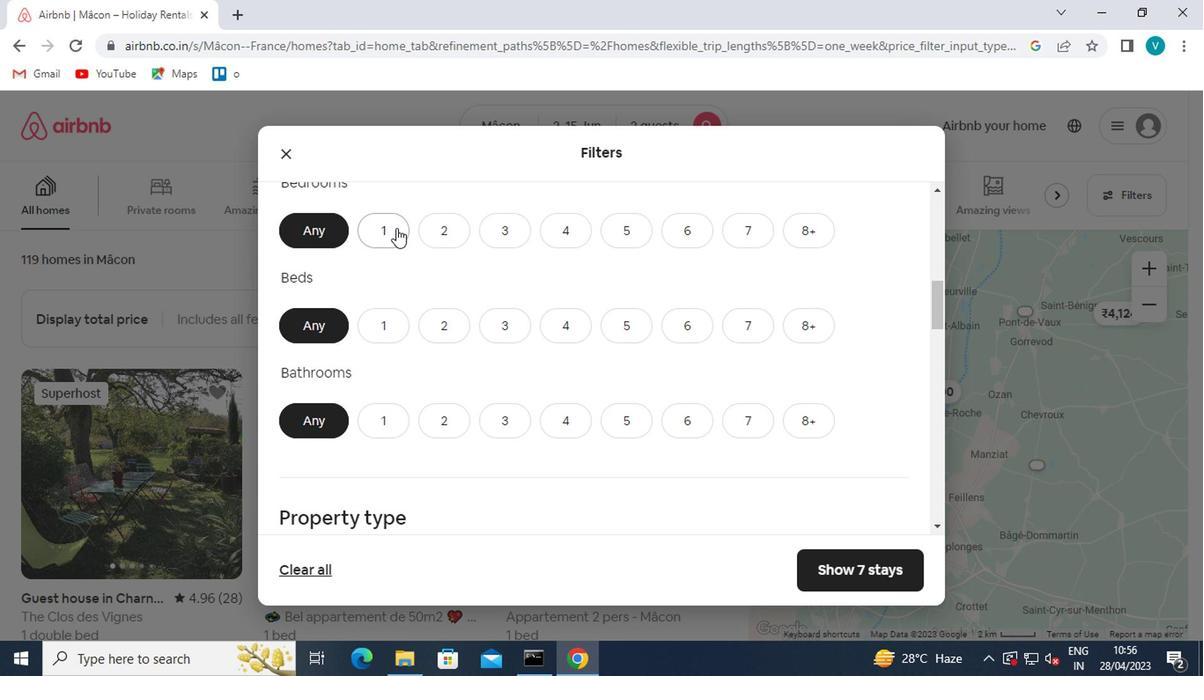 
Action: Mouse moved to (386, 331)
Screenshot: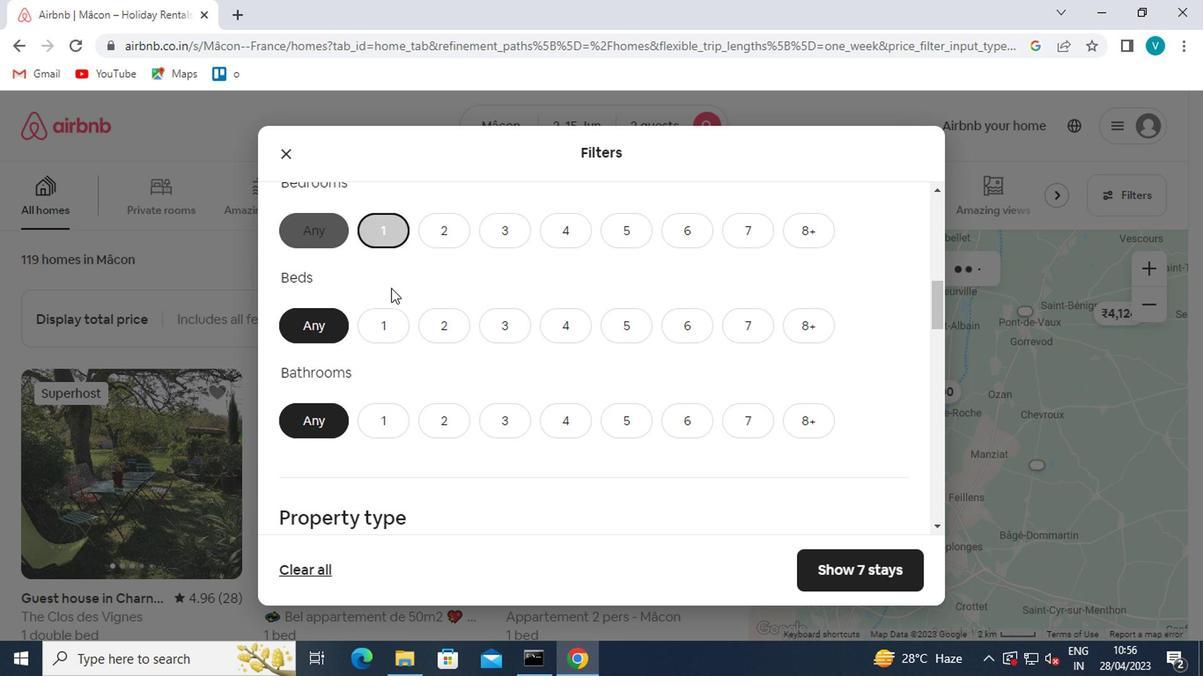 
Action: Mouse pressed left at (386, 331)
Screenshot: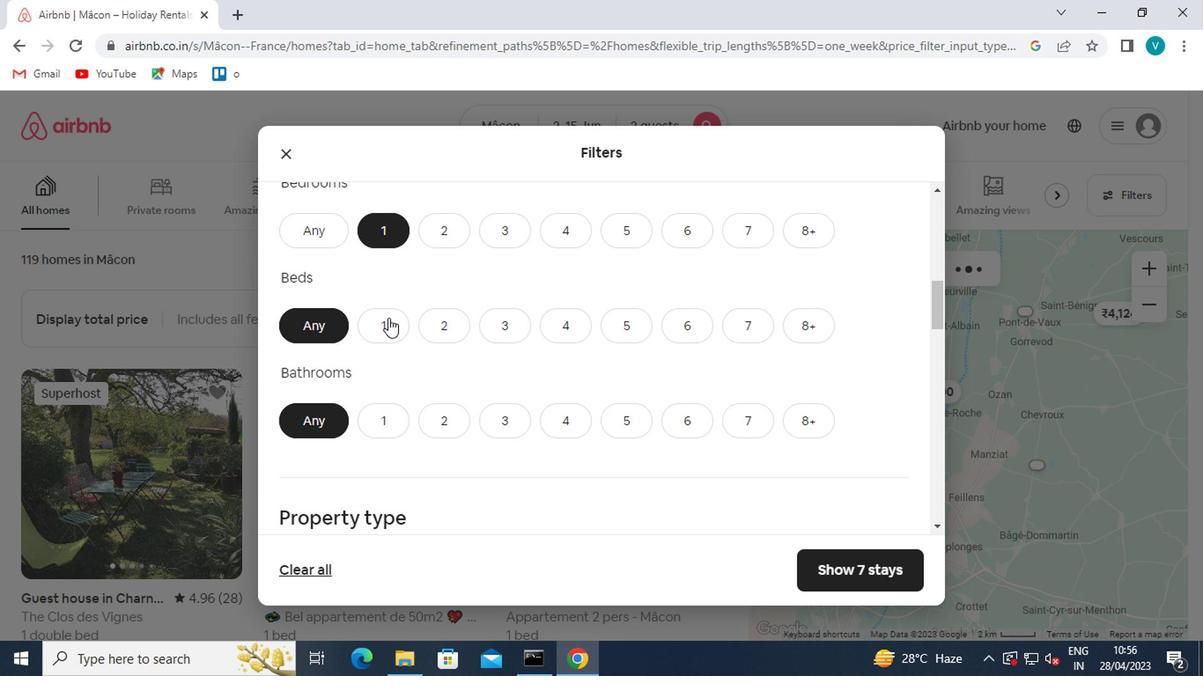 
Action: Mouse moved to (384, 421)
Screenshot: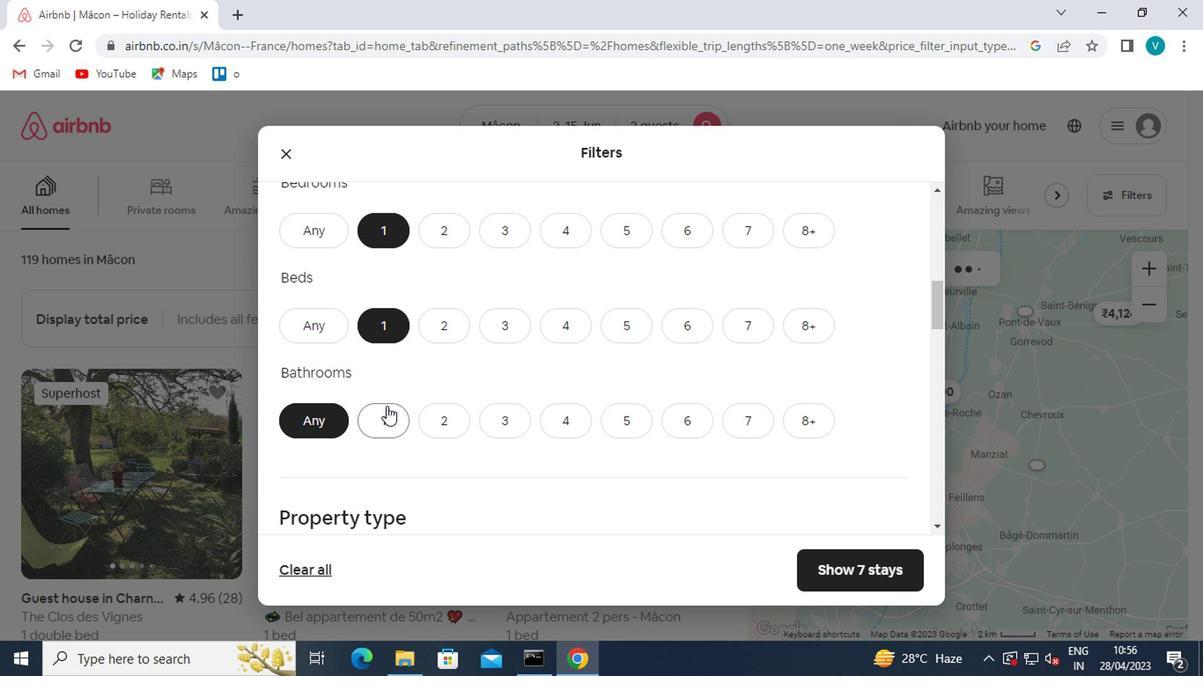 
Action: Mouse pressed left at (384, 421)
Screenshot: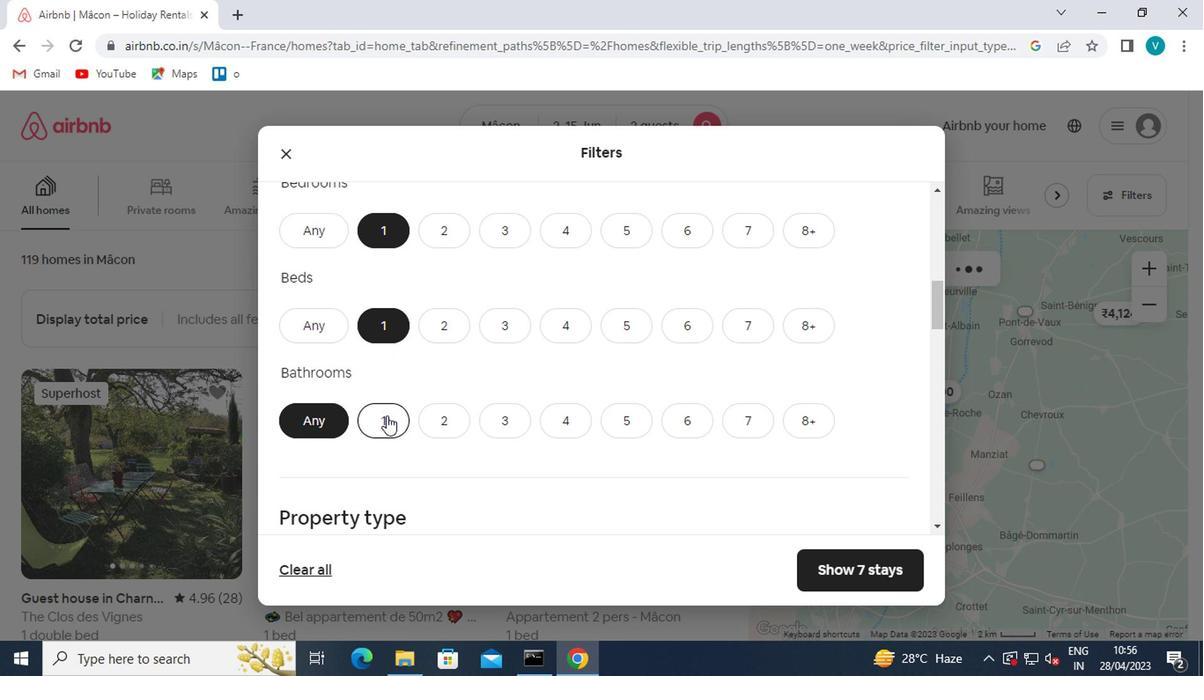
Action: Mouse moved to (384, 421)
Screenshot: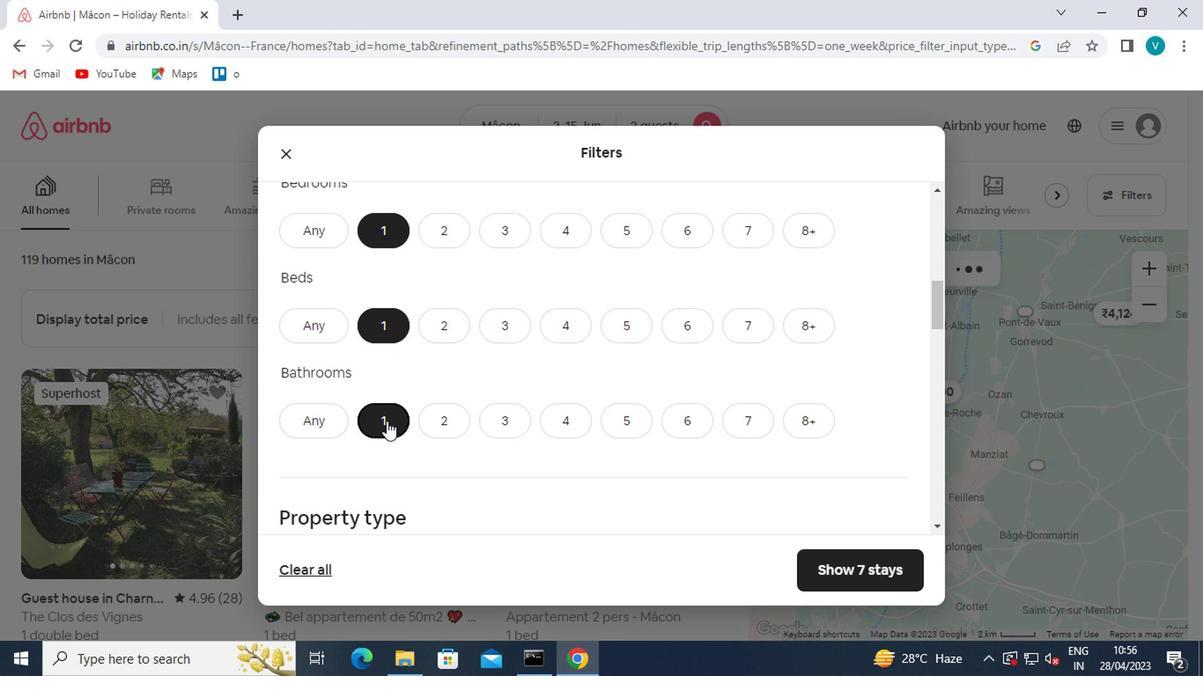 
Action: Mouse scrolled (384, 420) with delta (0, 0)
Screenshot: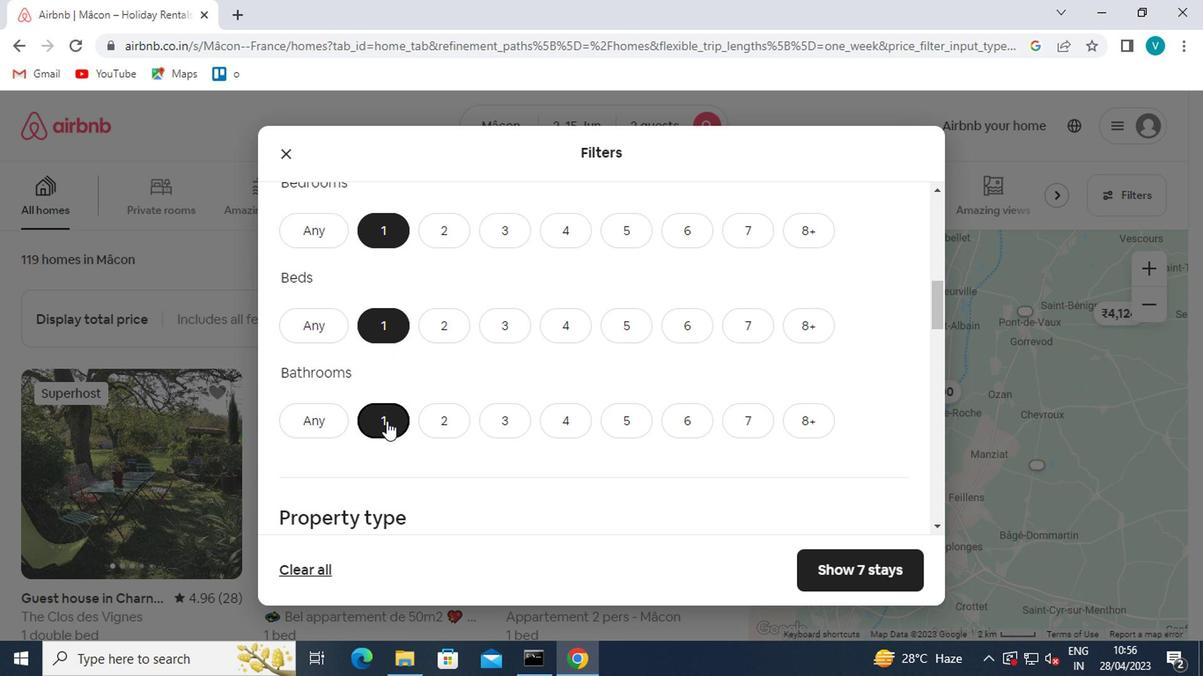 
Action: Mouse moved to (384, 421)
Screenshot: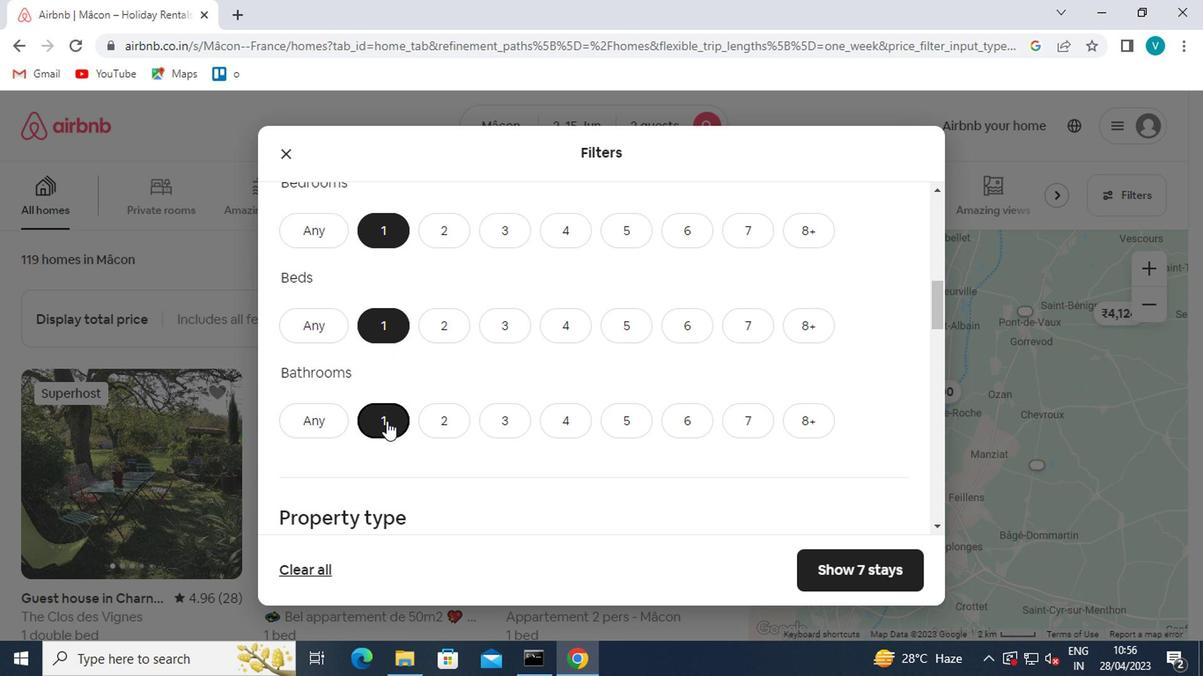
Action: Mouse scrolled (384, 420) with delta (0, 0)
Screenshot: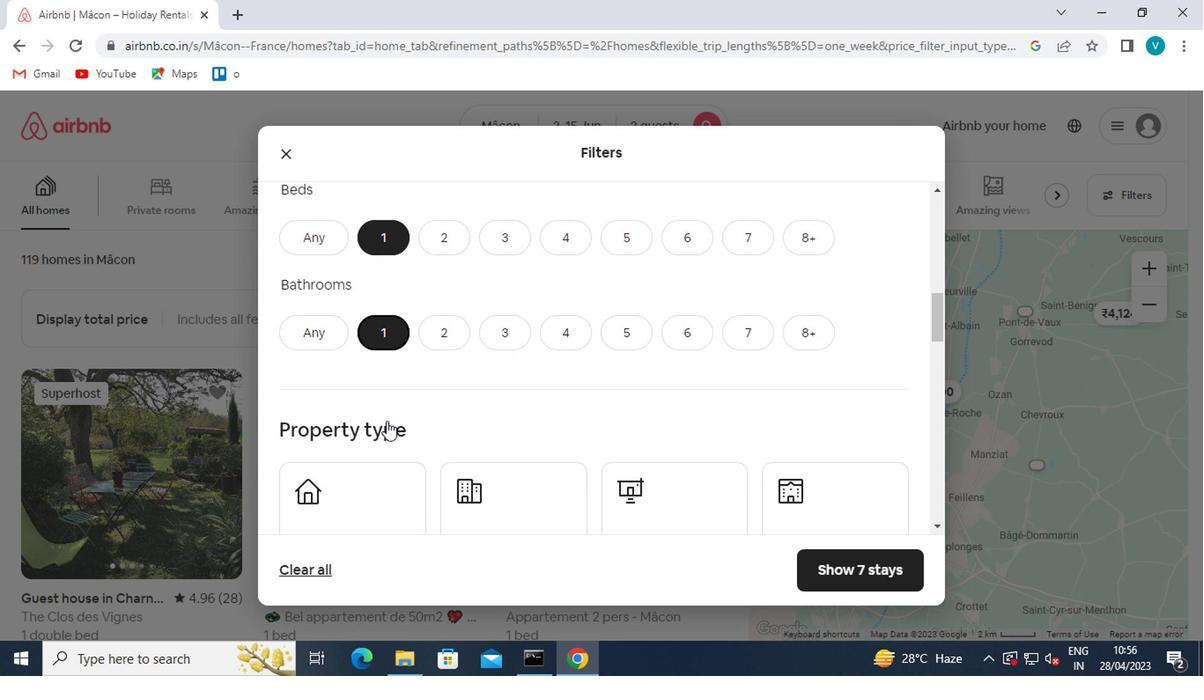 
Action: Mouse moved to (364, 413)
Screenshot: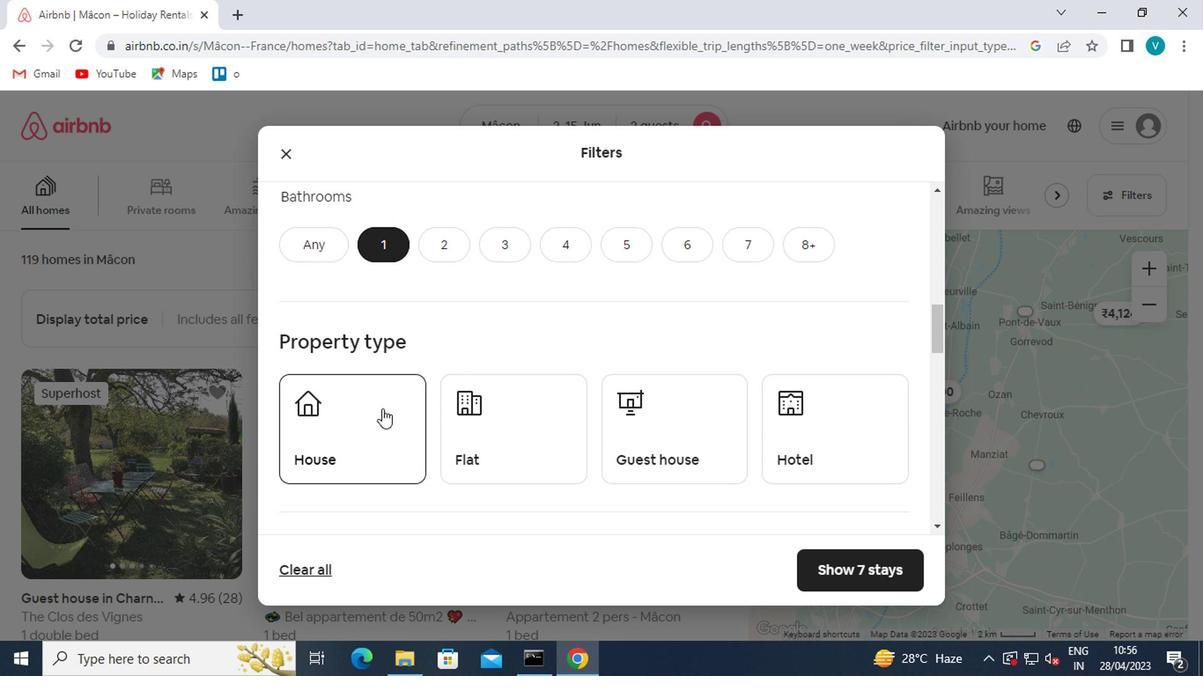 
Action: Mouse pressed left at (364, 413)
Screenshot: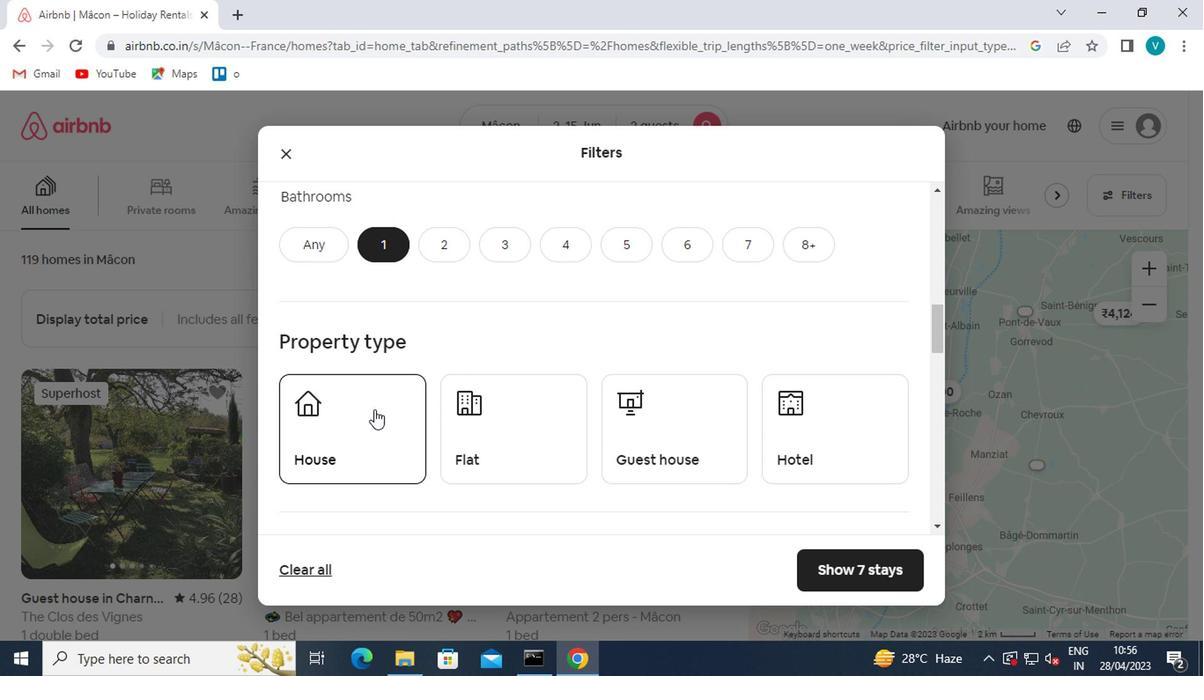
Action: Mouse moved to (467, 397)
Screenshot: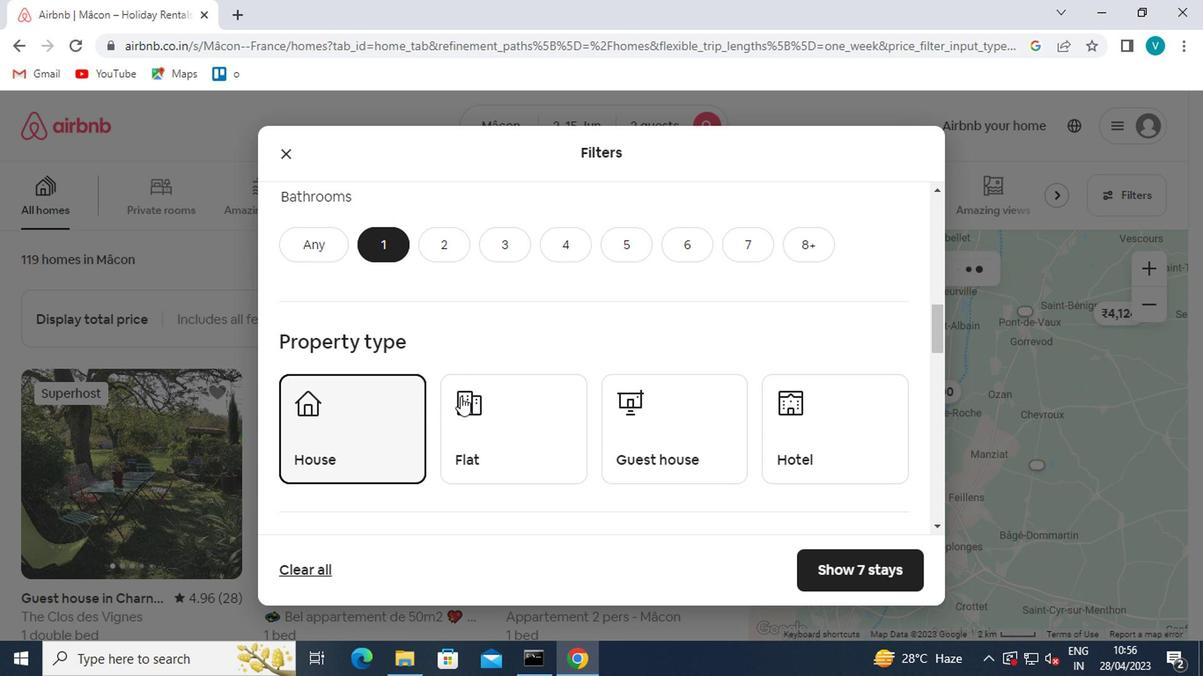 
Action: Mouse pressed left at (467, 397)
Screenshot: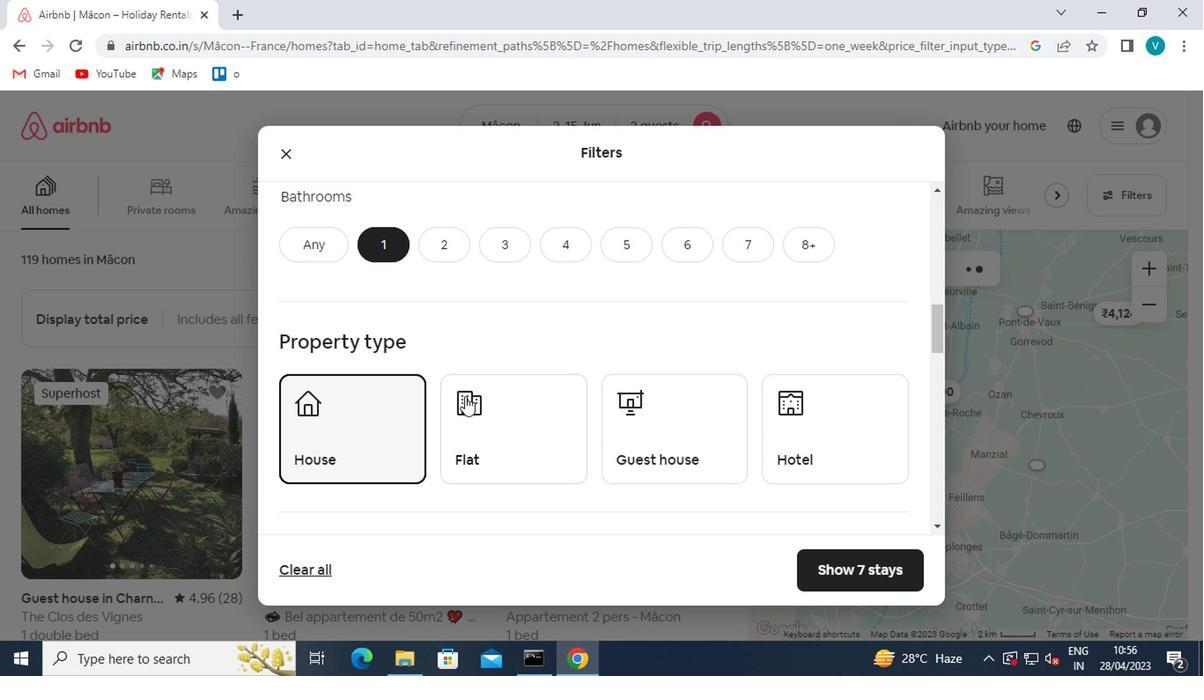 
Action: Mouse moved to (631, 394)
Screenshot: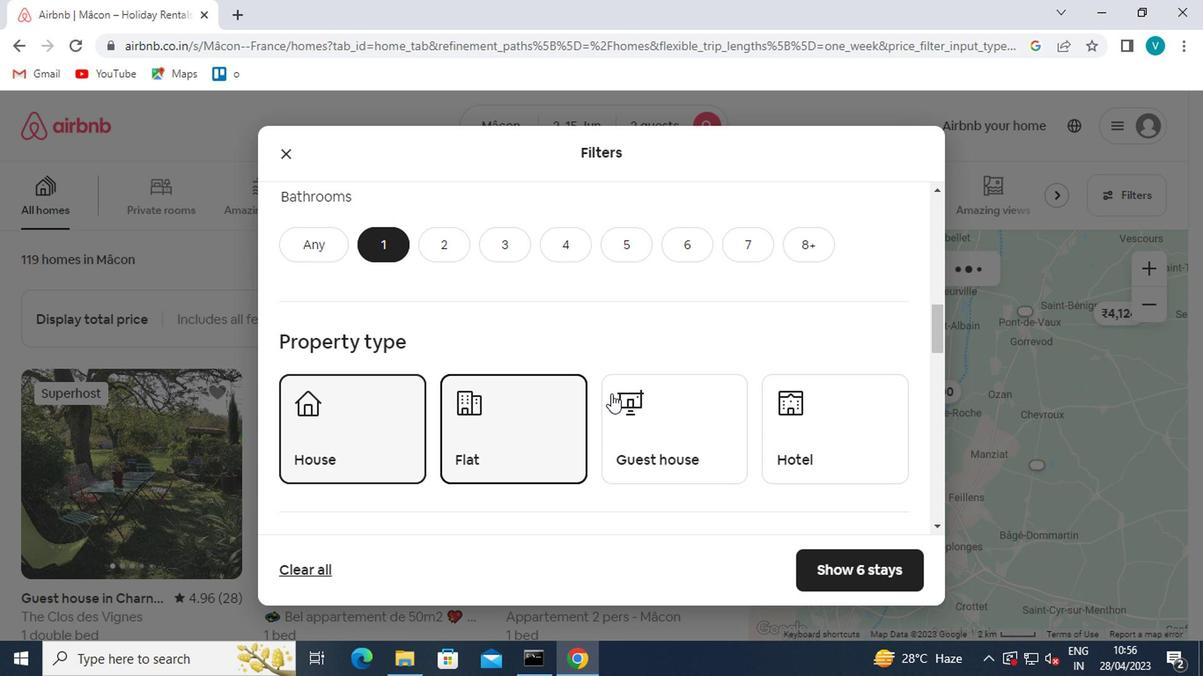 
Action: Mouse pressed left at (631, 394)
Screenshot: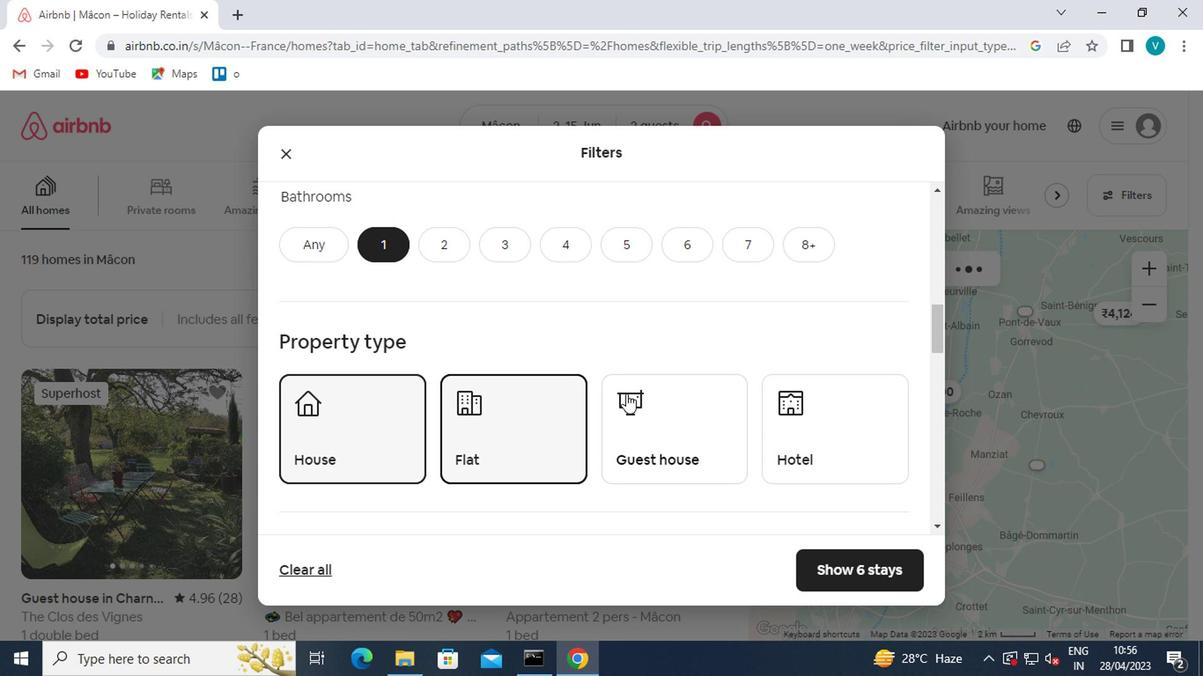 
Action: Mouse moved to (811, 414)
Screenshot: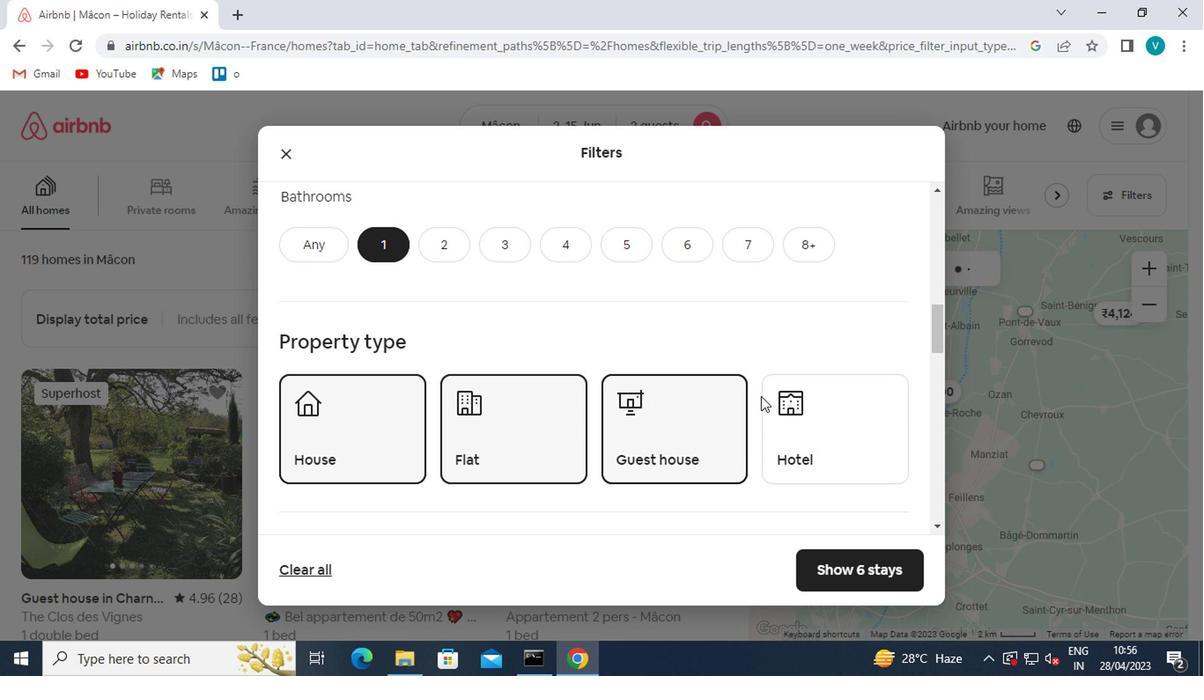 
Action: Mouse pressed left at (811, 414)
Screenshot: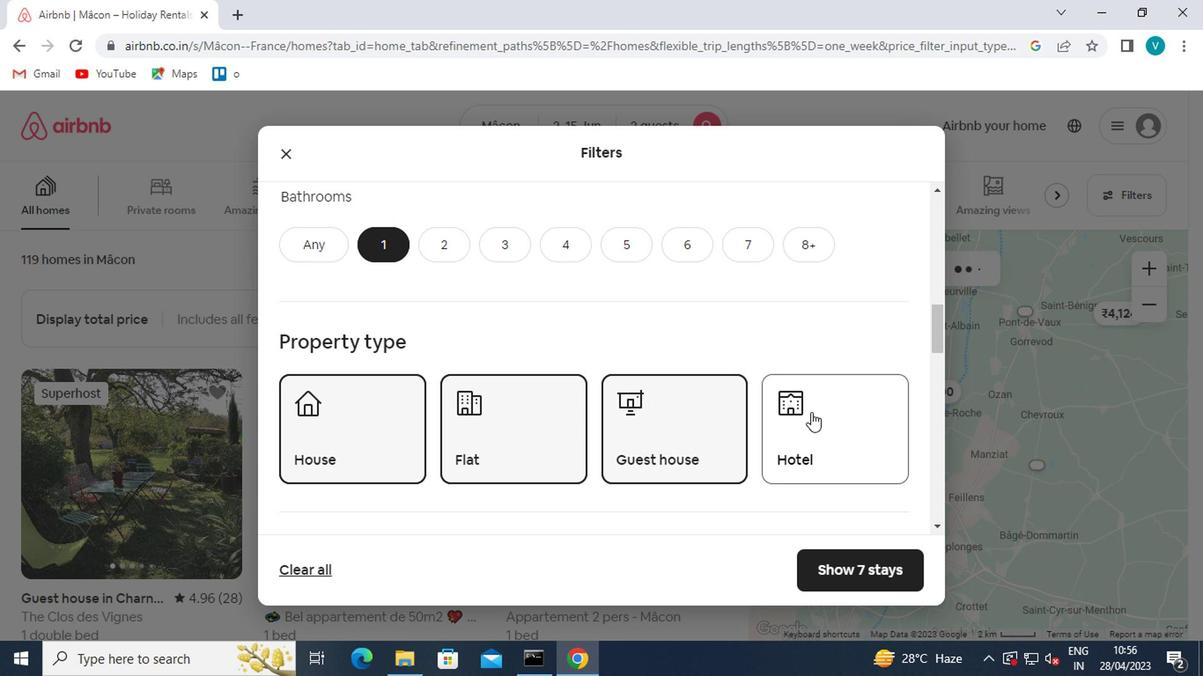 
Action: Mouse moved to (549, 464)
Screenshot: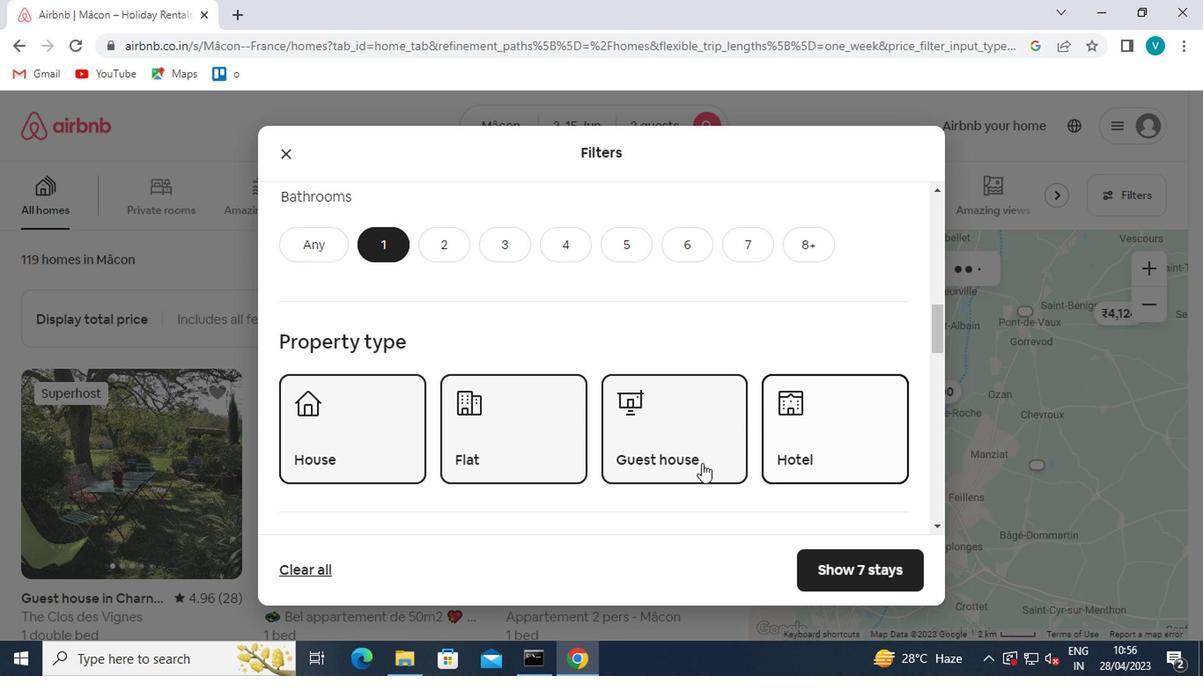 
Action: Mouse scrolled (549, 463) with delta (0, -1)
Screenshot: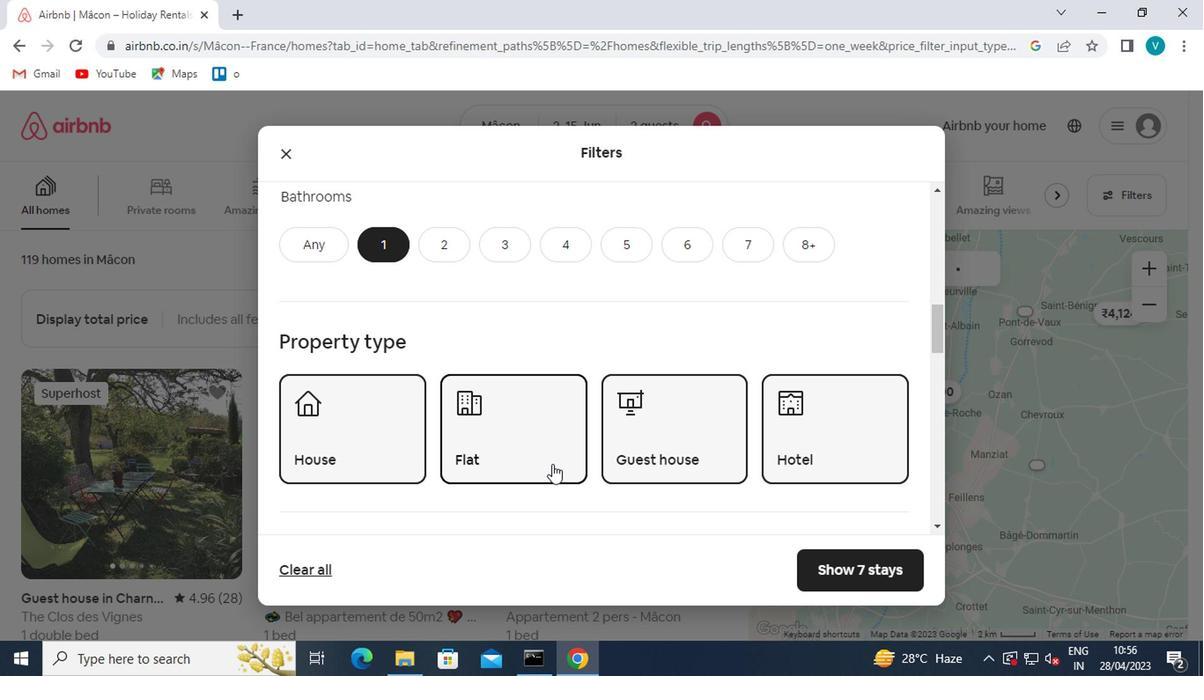 
Action: Mouse scrolled (549, 463) with delta (0, -1)
Screenshot: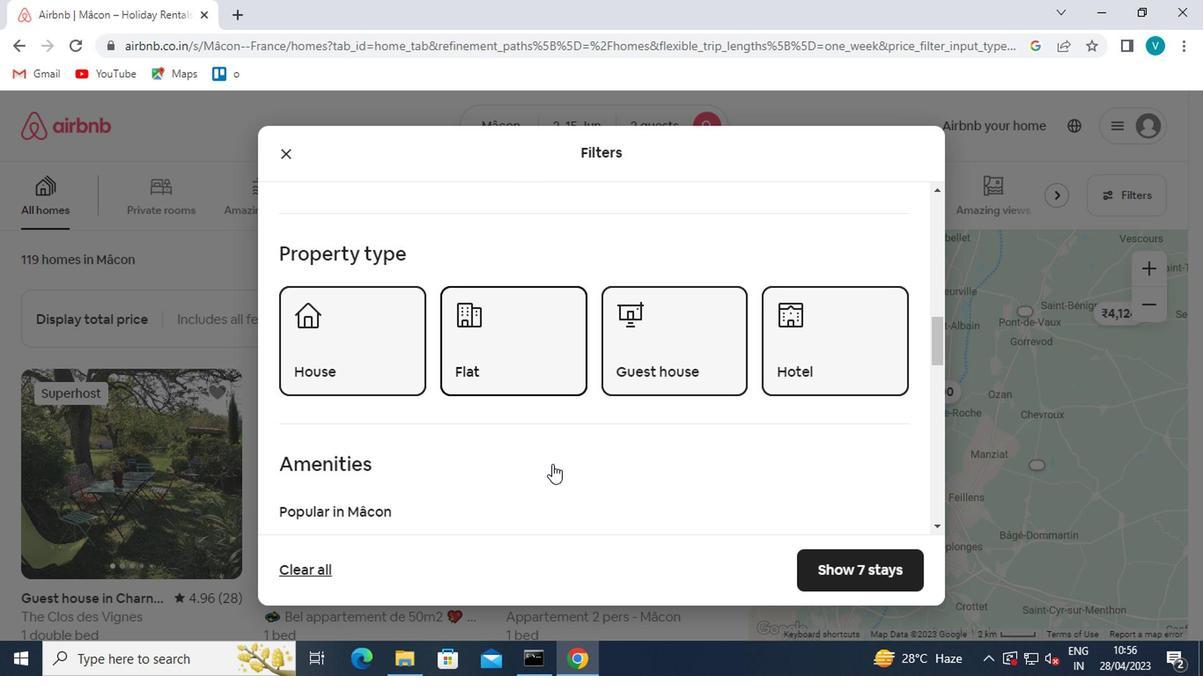 
Action: Mouse scrolled (549, 463) with delta (0, -1)
Screenshot: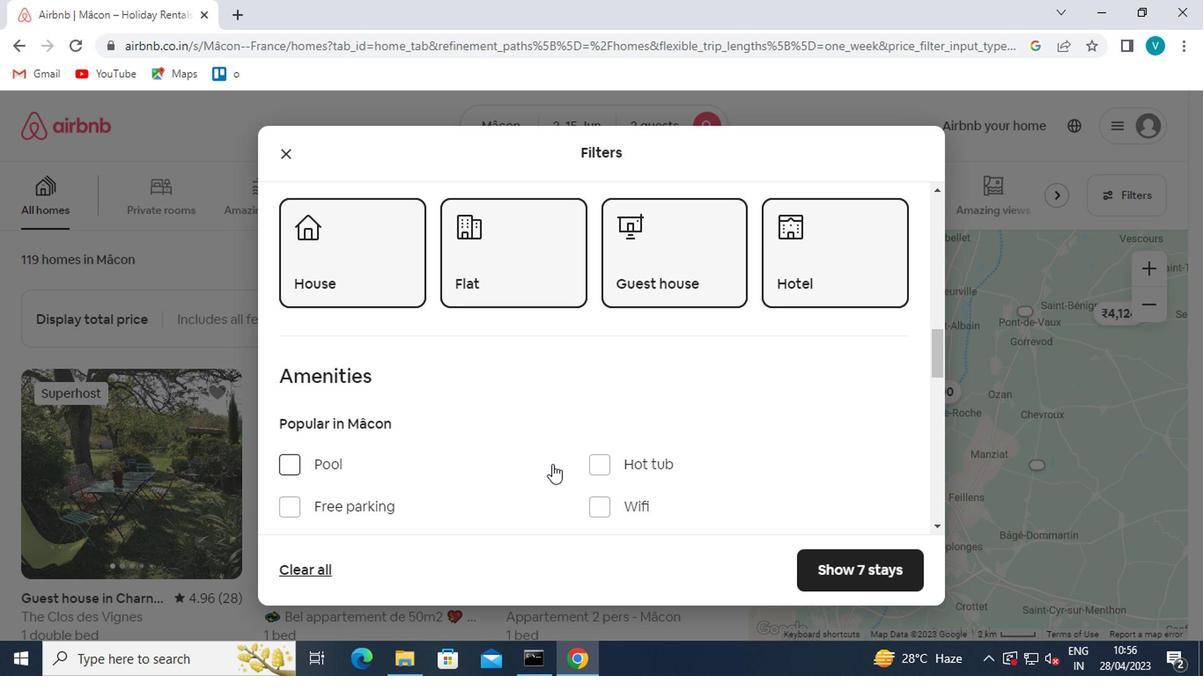 
Action: Mouse moved to (549, 463)
Screenshot: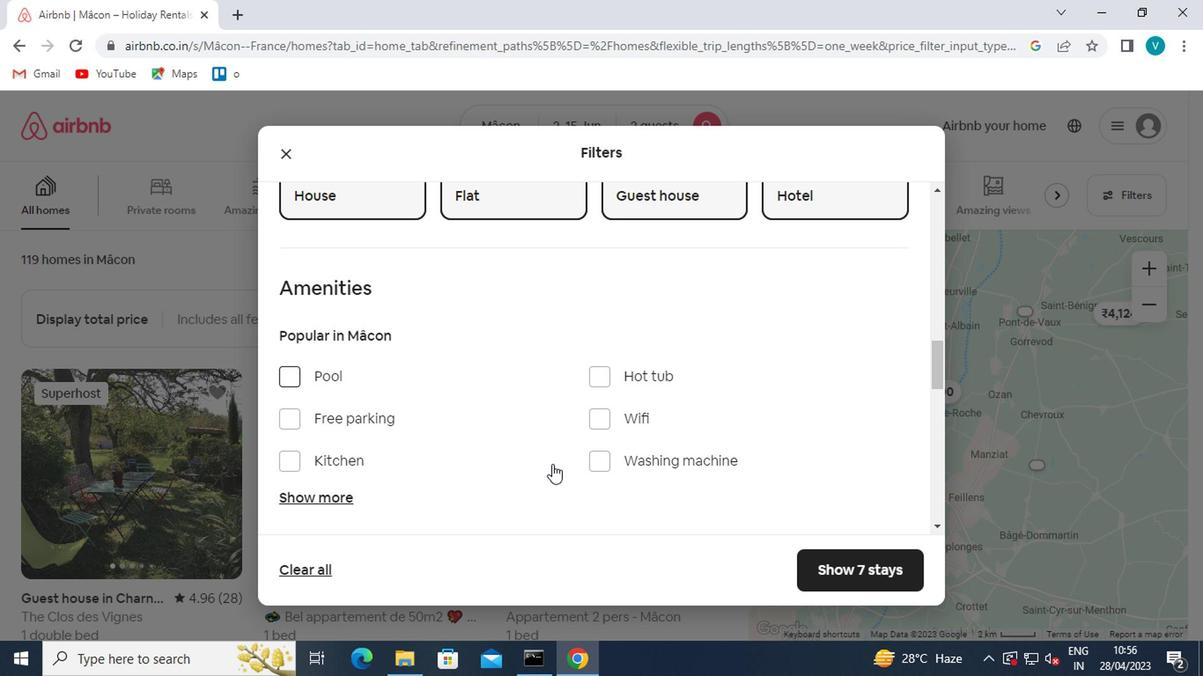 
Action: Mouse scrolled (549, 462) with delta (0, 0)
Screenshot: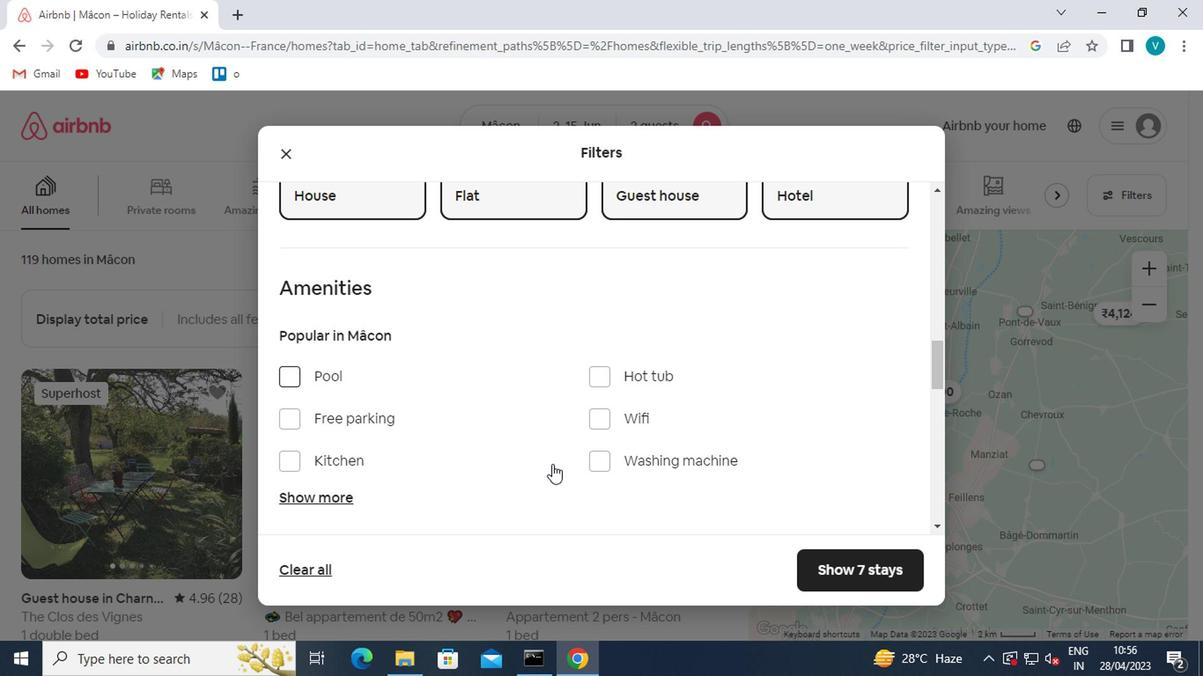 
Action: Mouse scrolled (549, 462) with delta (0, 0)
Screenshot: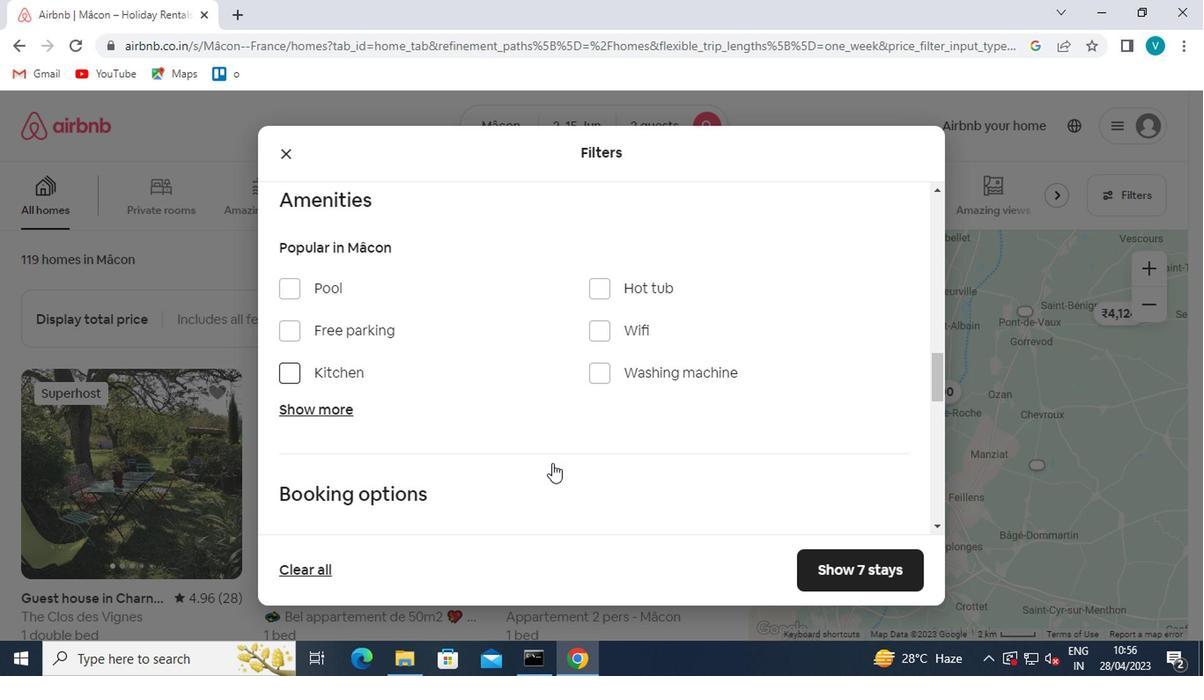 
Action: Mouse scrolled (549, 462) with delta (0, 0)
Screenshot: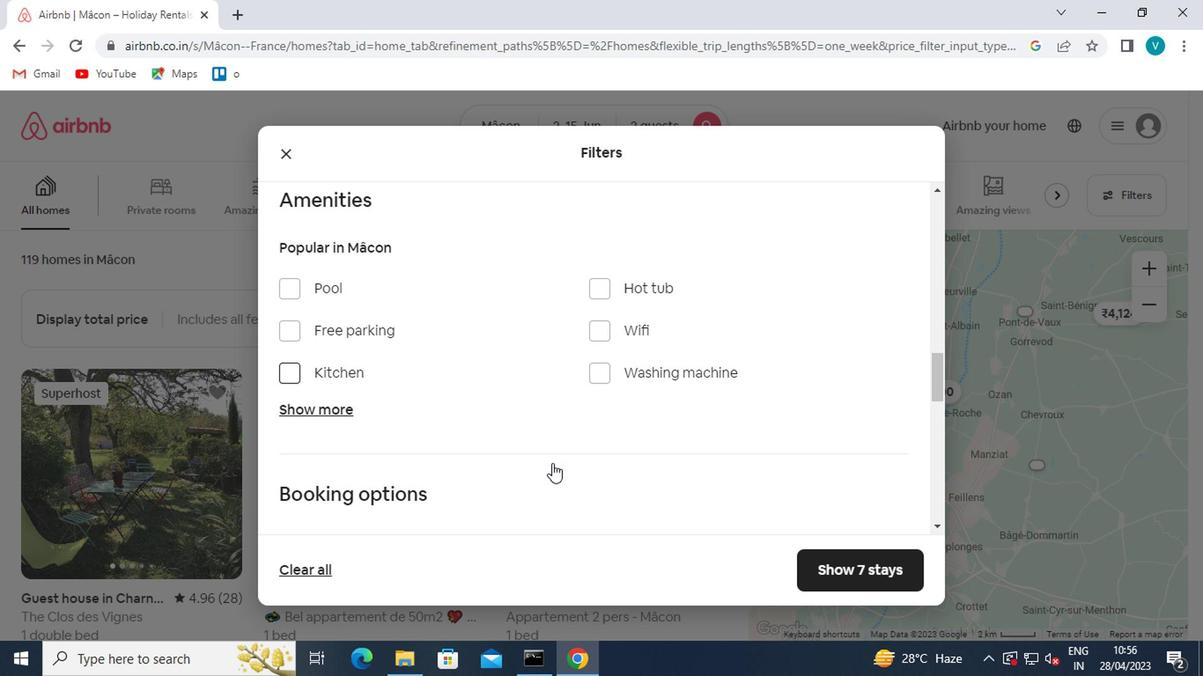 
Action: Mouse moved to (549, 463)
Screenshot: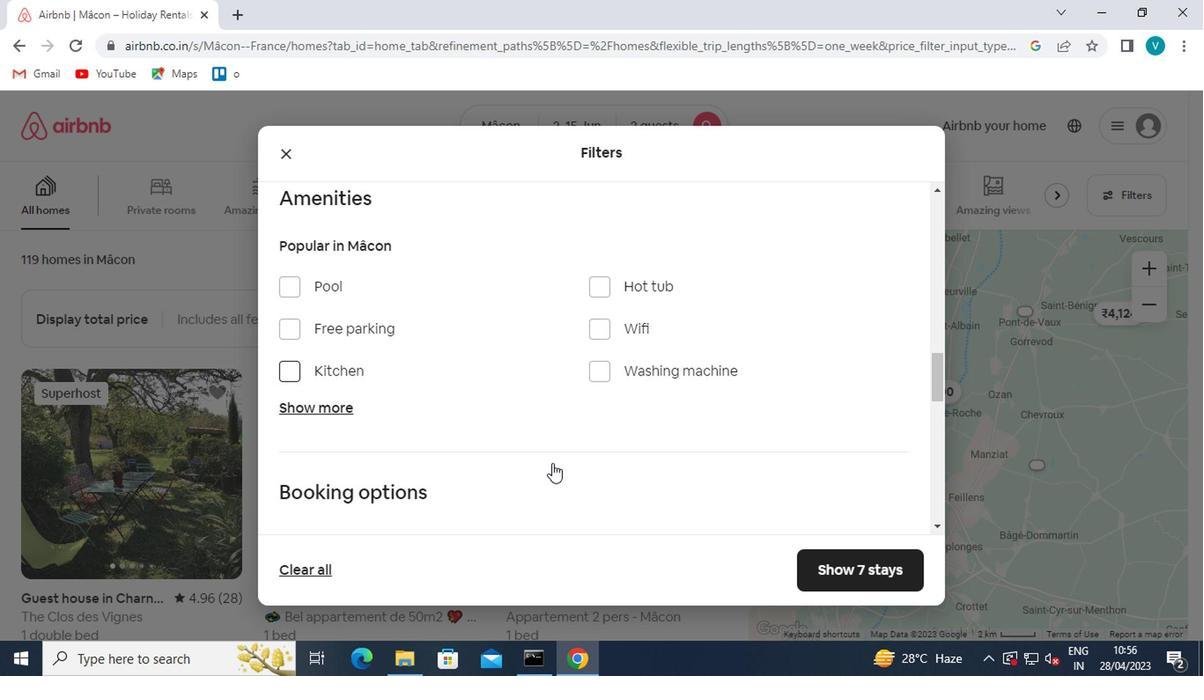 
Action: Mouse scrolled (549, 462) with delta (0, 0)
Screenshot: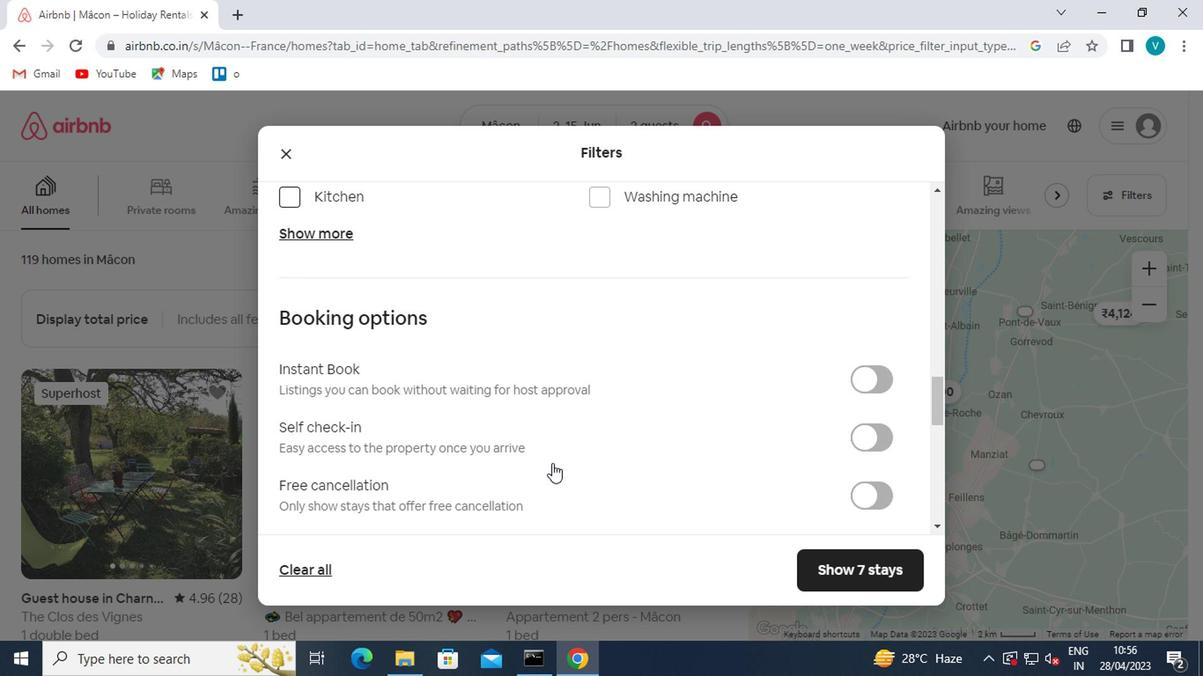 
Action: Mouse moved to (870, 354)
Screenshot: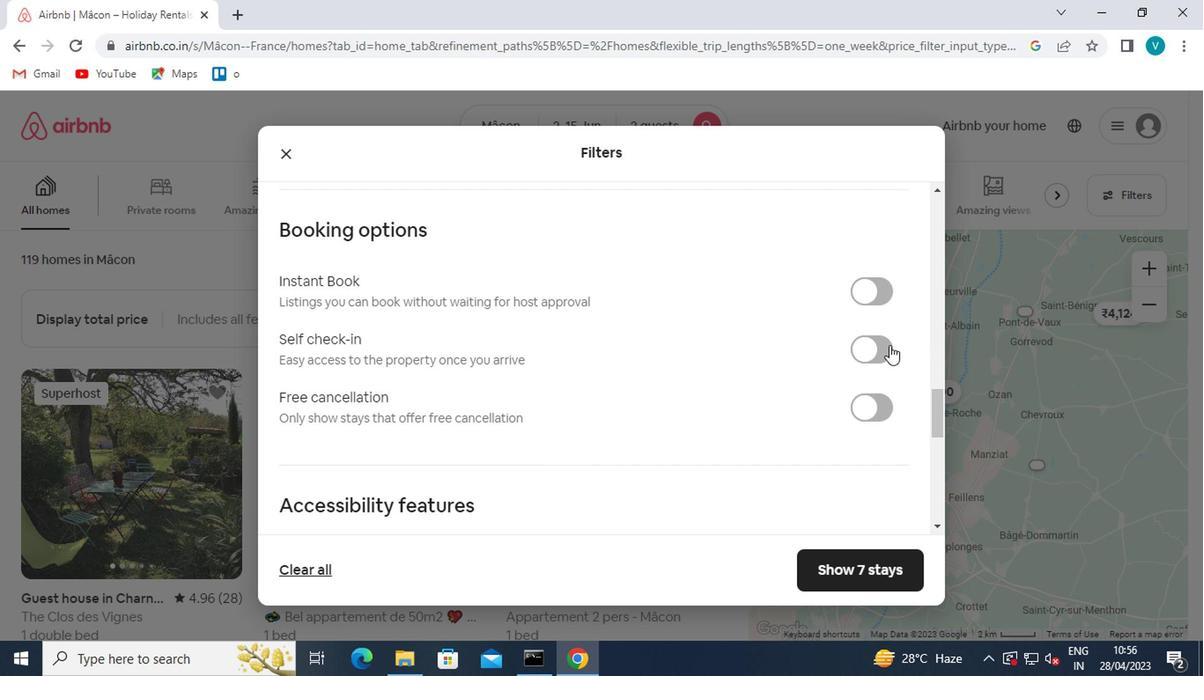 
Action: Mouse pressed left at (870, 354)
Screenshot: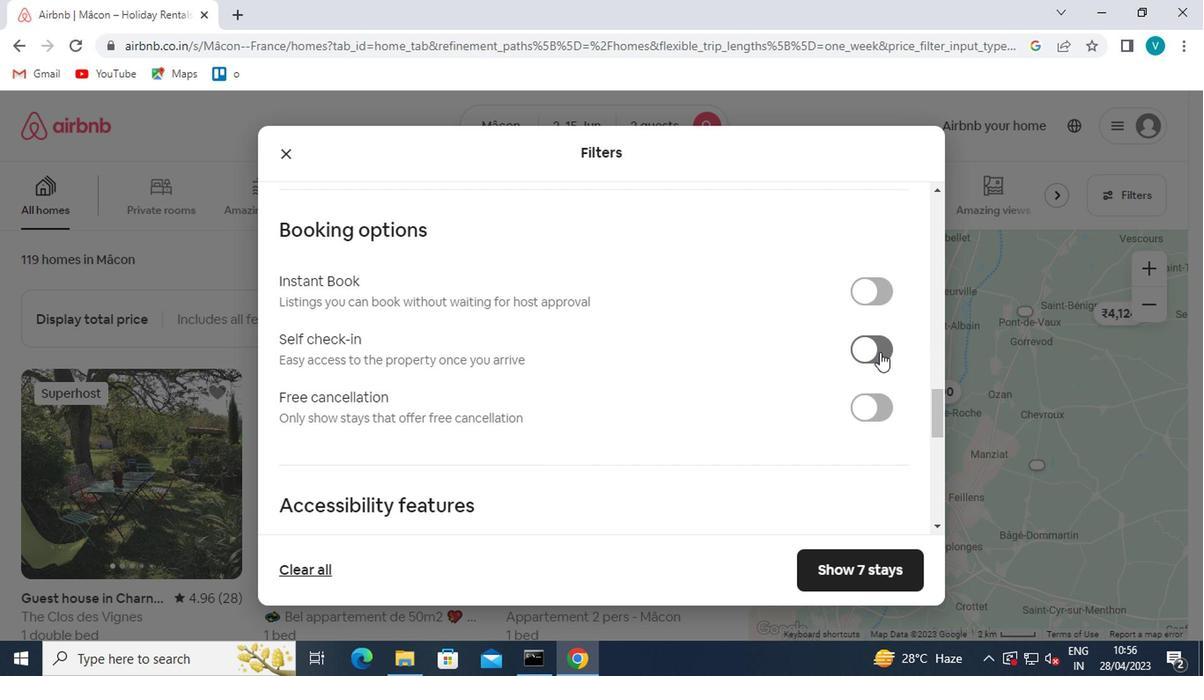 
Action: Mouse moved to (612, 402)
Screenshot: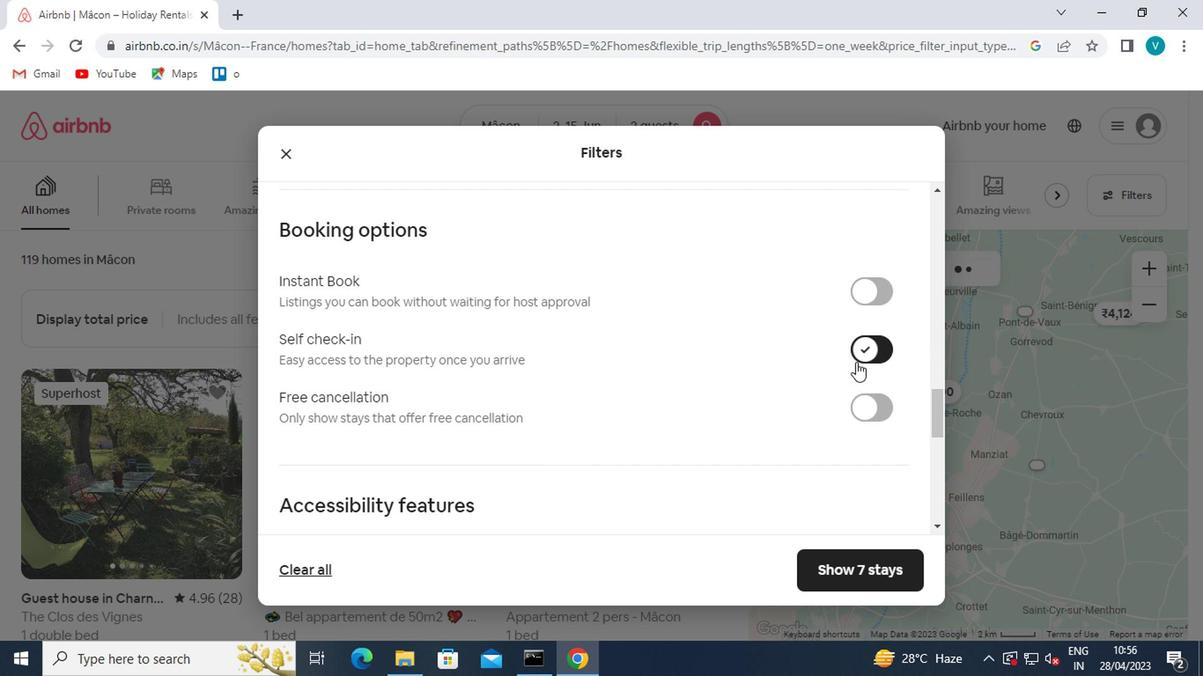 
Action: Mouse scrolled (612, 401) with delta (0, -1)
Screenshot: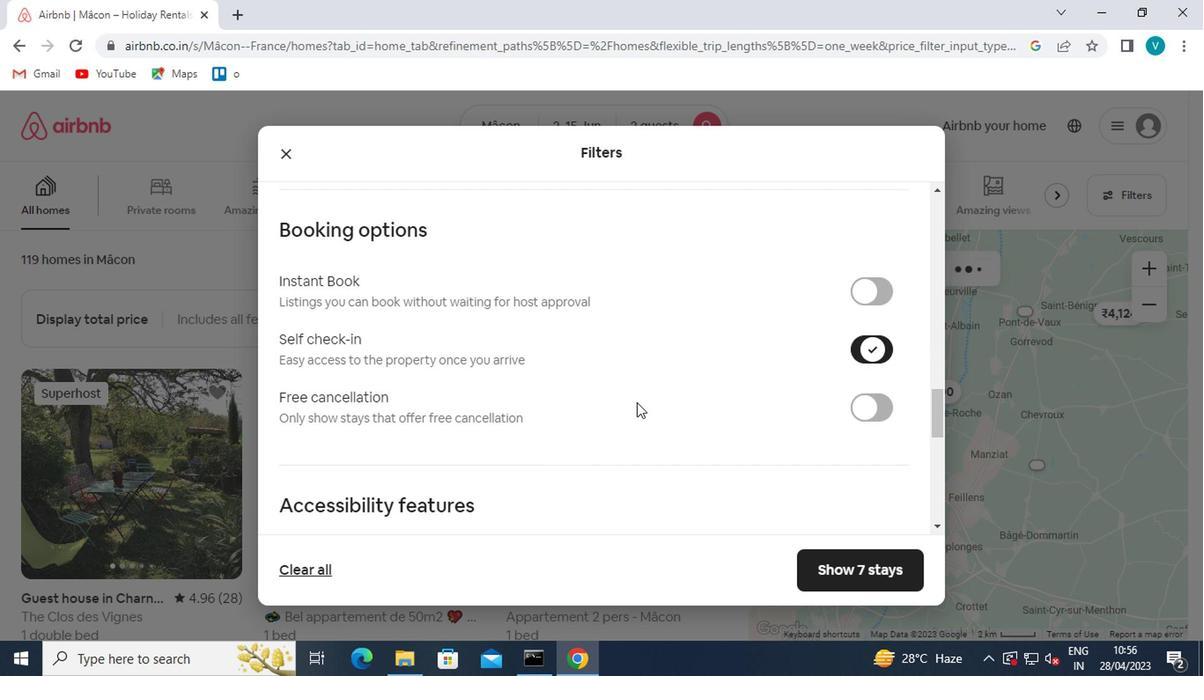 
Action: Mouse moved to (611, 402)
Screenshot: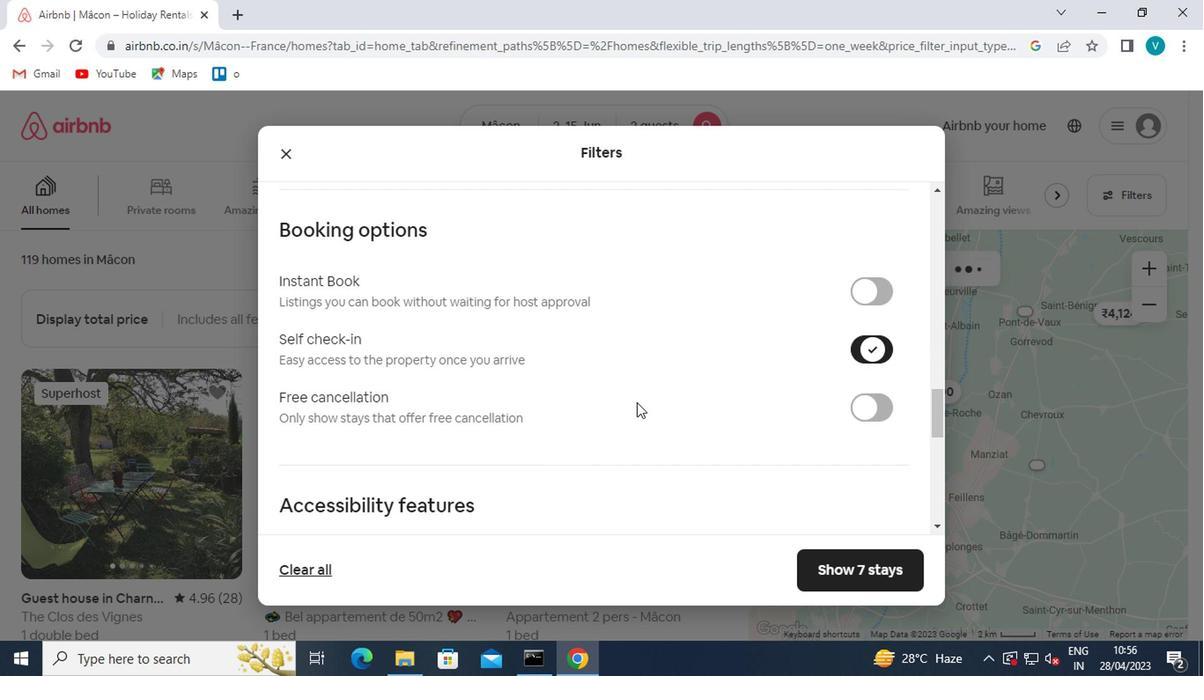 
Action: Mouse scrolled (611, 401) with delta (0, -1)
Screenshot: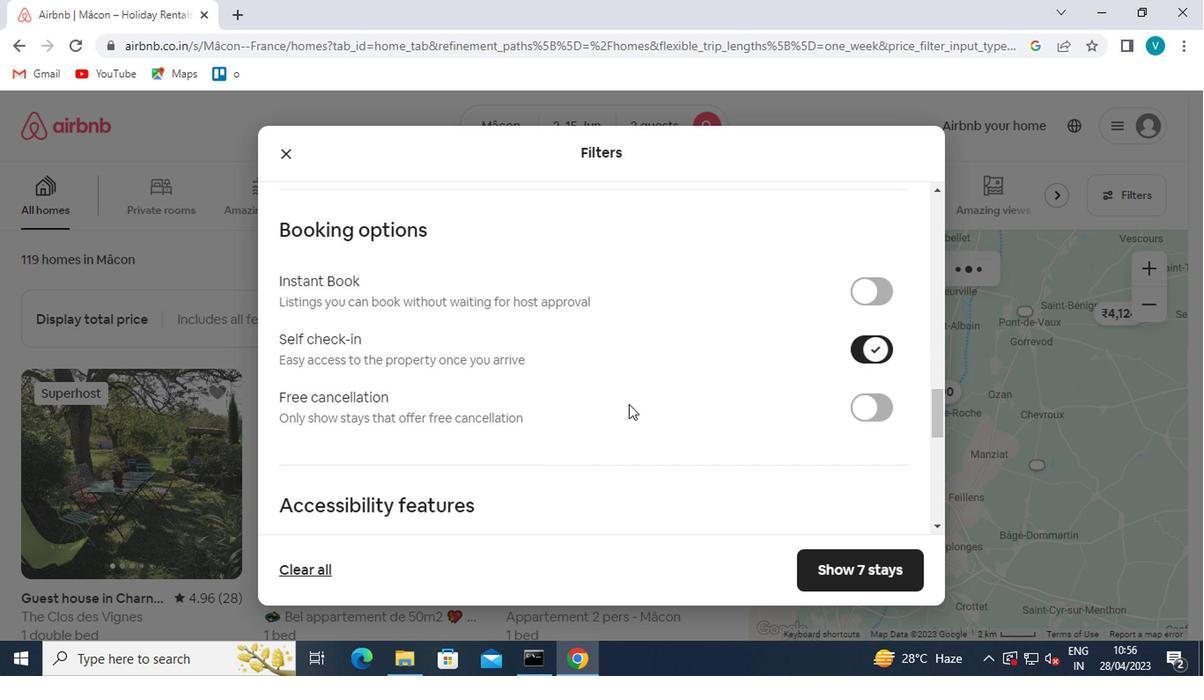 
Action: Mouse moved to (611, 402)
Screenshot: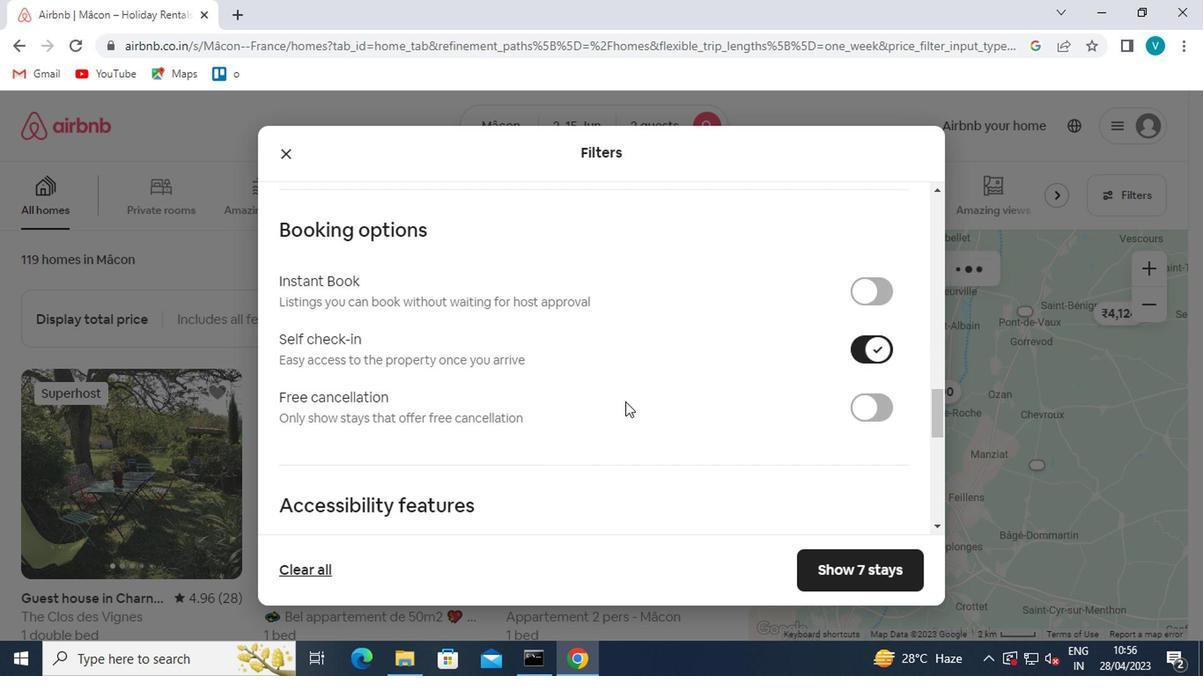 
Action: Mouse scrolled (611, 401) with delta (0, -1)
Screenshot: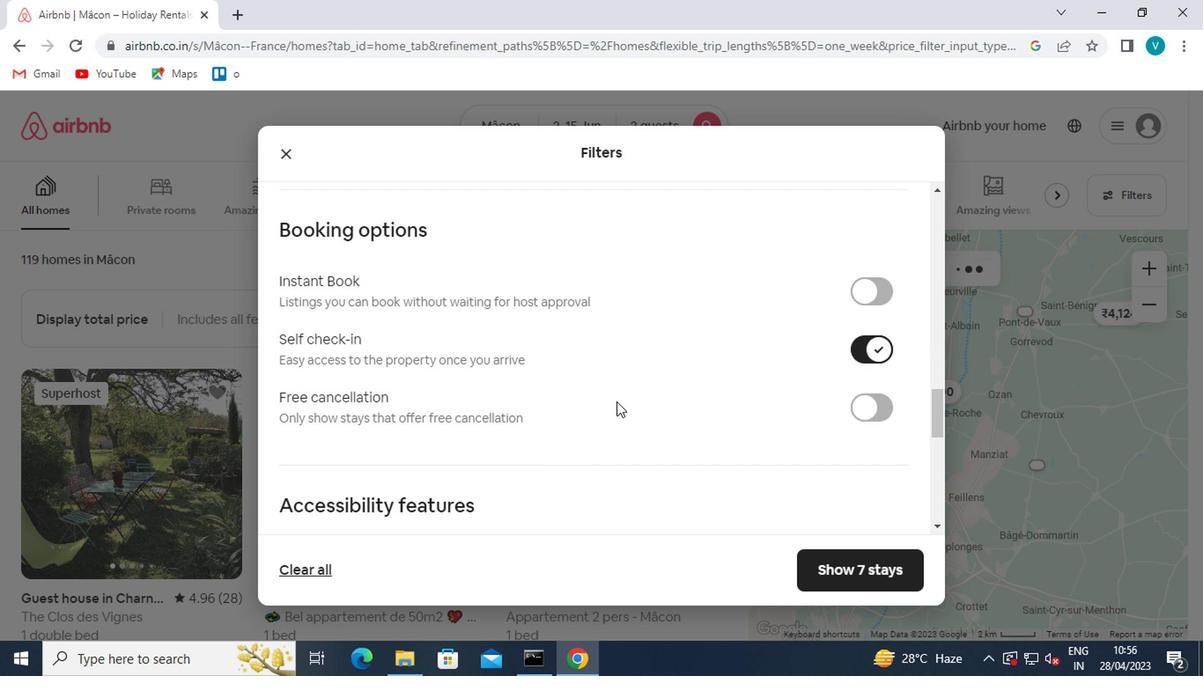 
Action: Mouse moved to (611, 402)
Screenshot: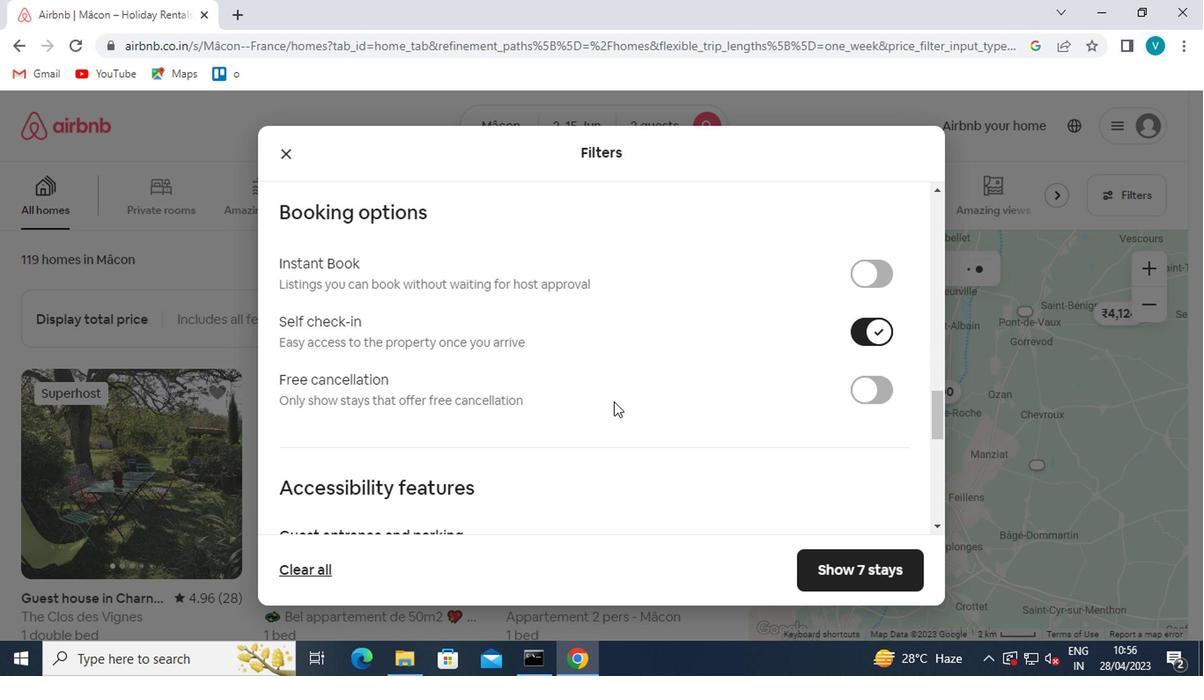 
Action: Mouse scrolled (611, 401) with delta (0, -1)
Screenshot: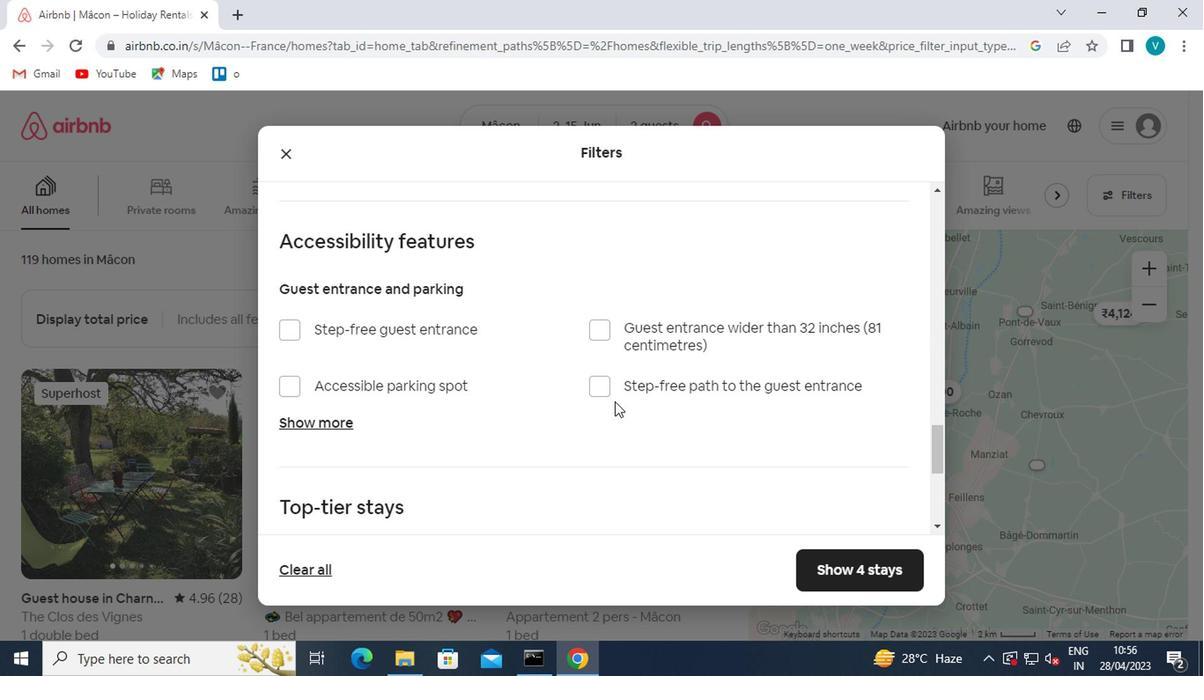 
Action: Mouse scrolled (611, 401) with delta (0, -1)
Screenshot: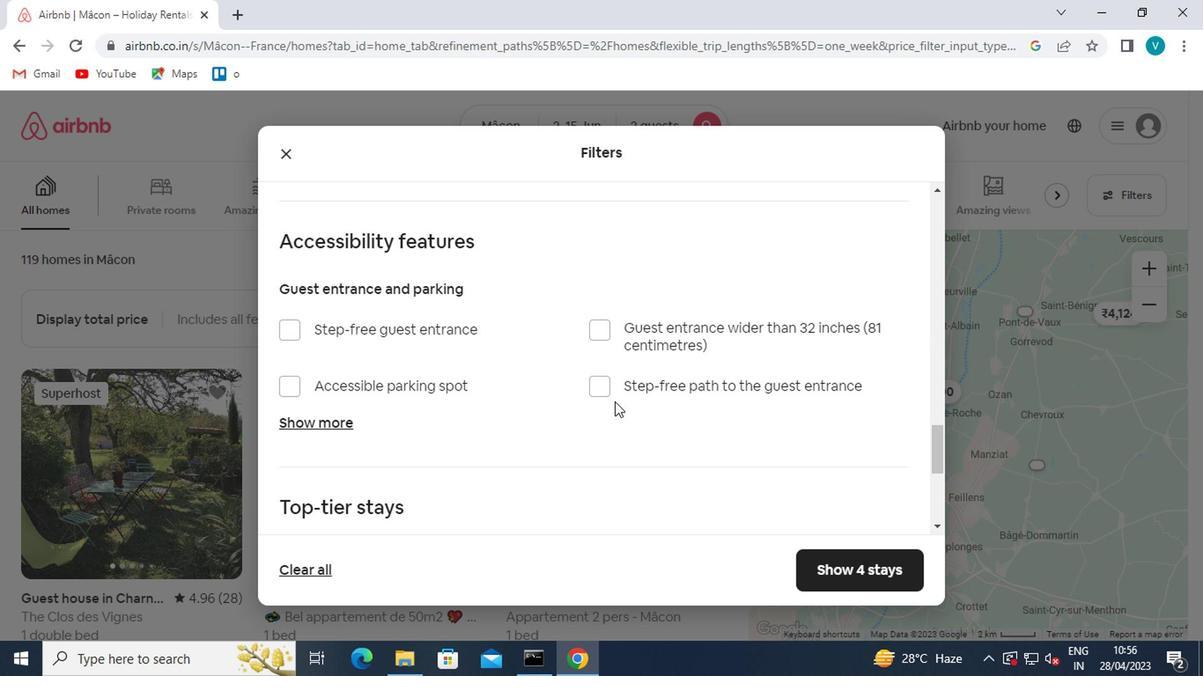 
Action: Mouse scrolled (611, 401) with delta (0, -1)
Screenshot: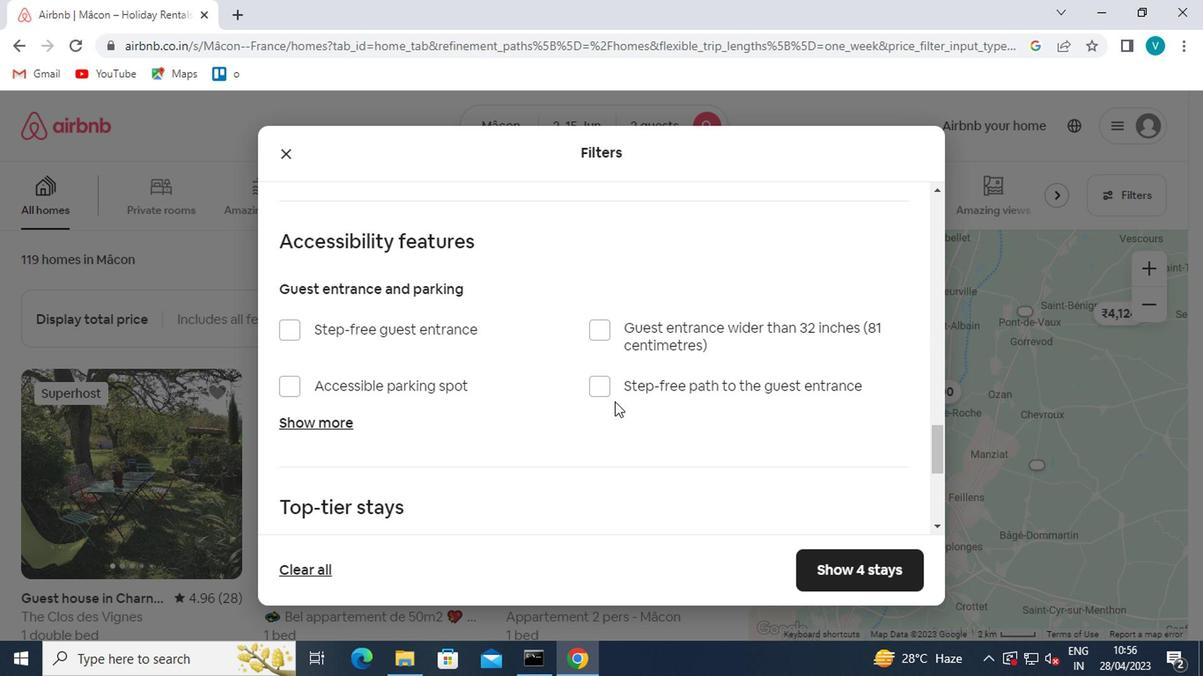 
Action: Mouse scrolled (611, 401) with delta (0, -1)
Screenshot: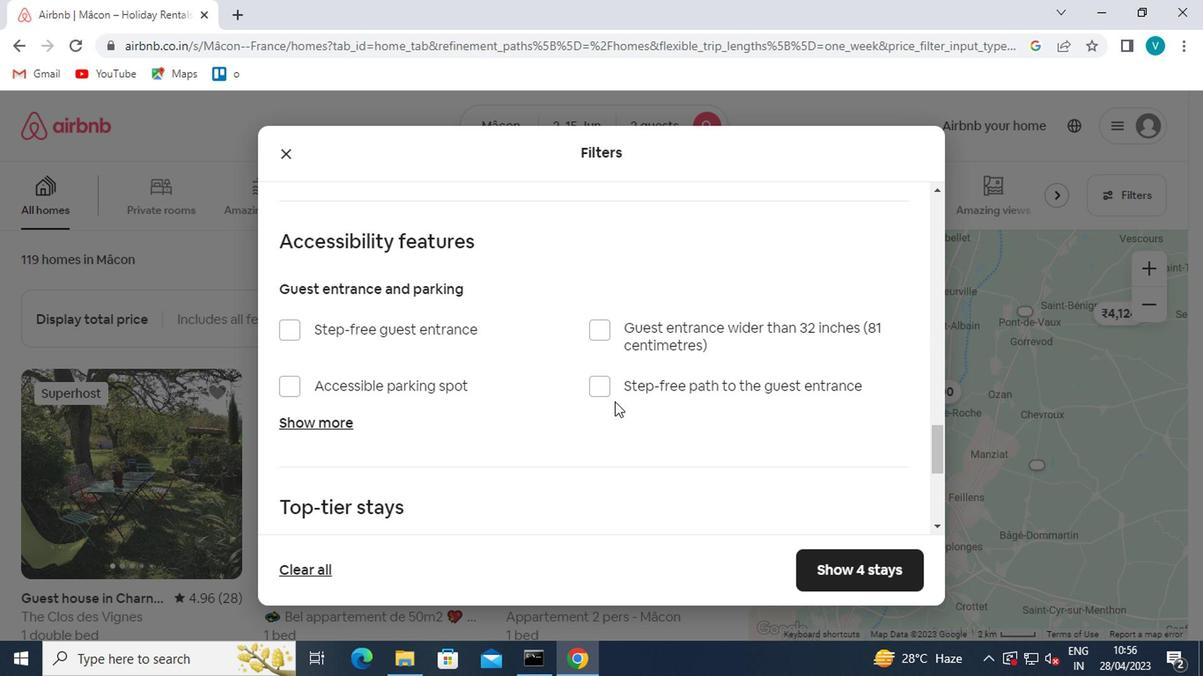 
Action: Mouse moved to (342, 412)
Screenshot: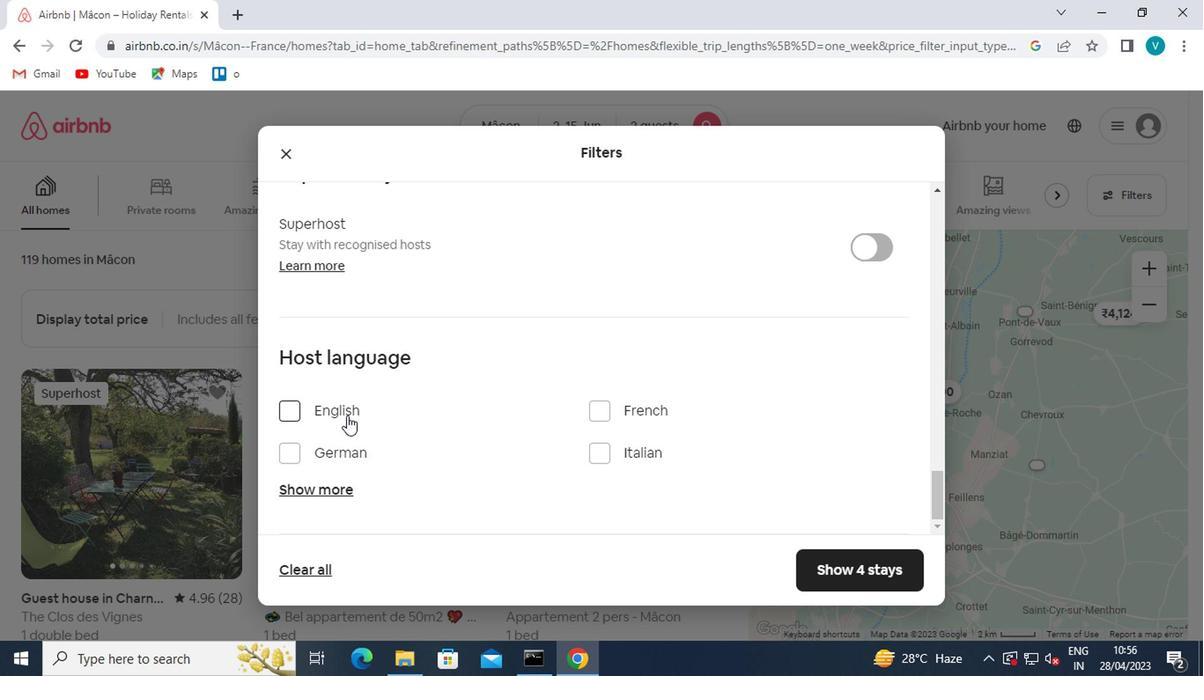 
Action: Mouse pressed left at (342, 412)
Screenshot: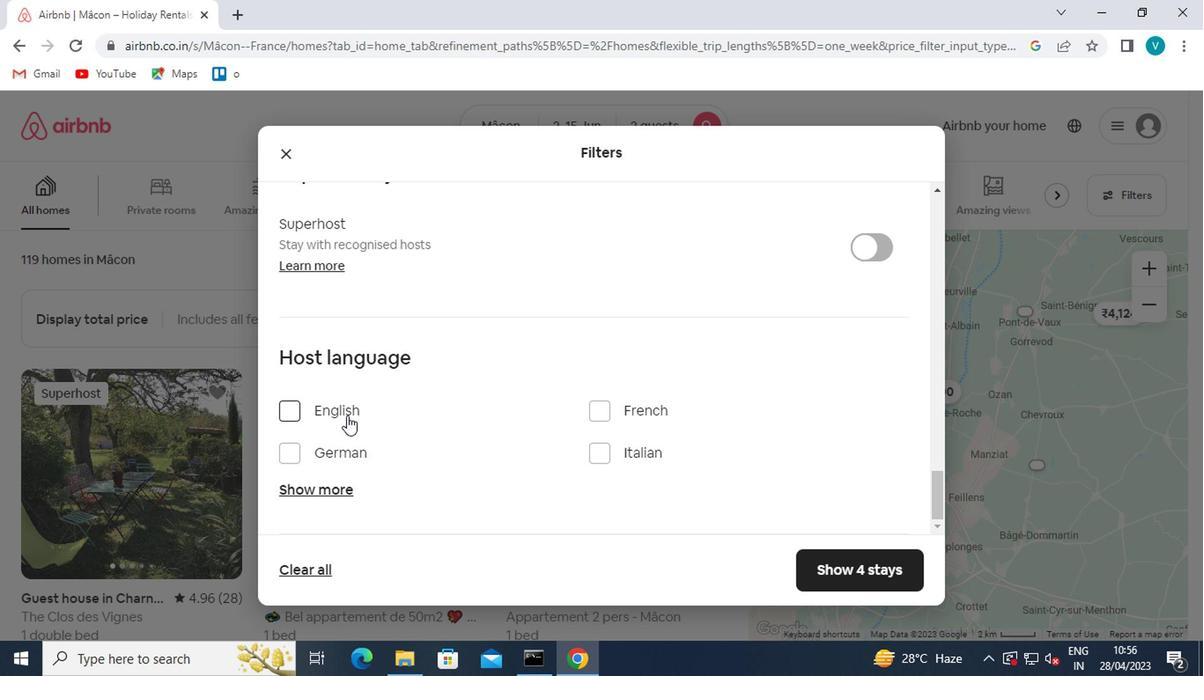 
Action: Mouse moved to (853, 563)
Screenshot: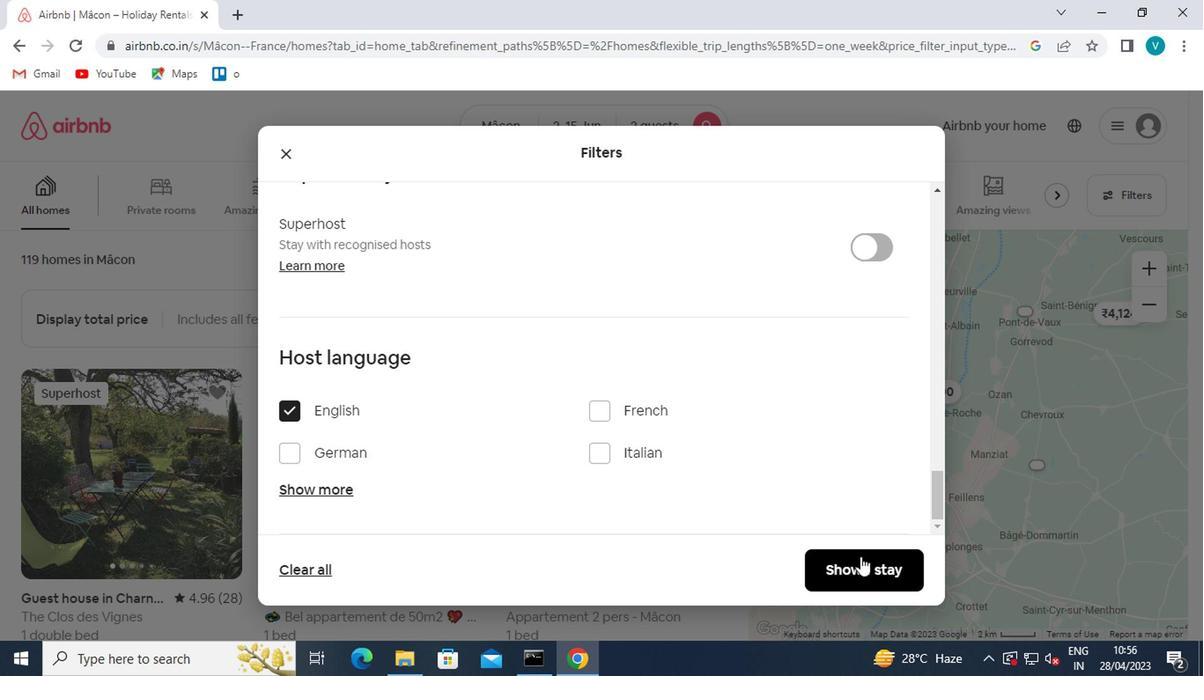
Action: Mouse pressed left at (853, 563)
Screenshot: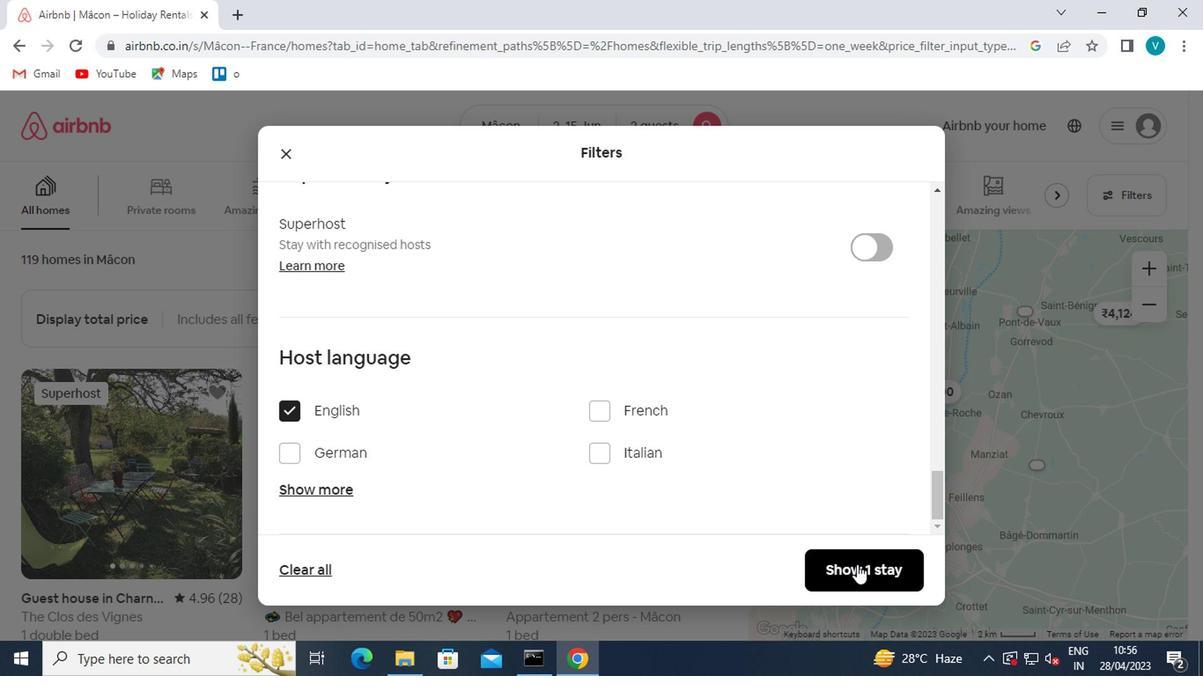 
